 Task: For heading Use Lora with brown colour.  font size for heading18,  'Change the font style of data to'Lora and font size to 9,  Change the alignment of both headline & data to Align center.  In the sheet   Turbo Sales log   book
Action: Mouse moved to (354, 153)
Screenshot: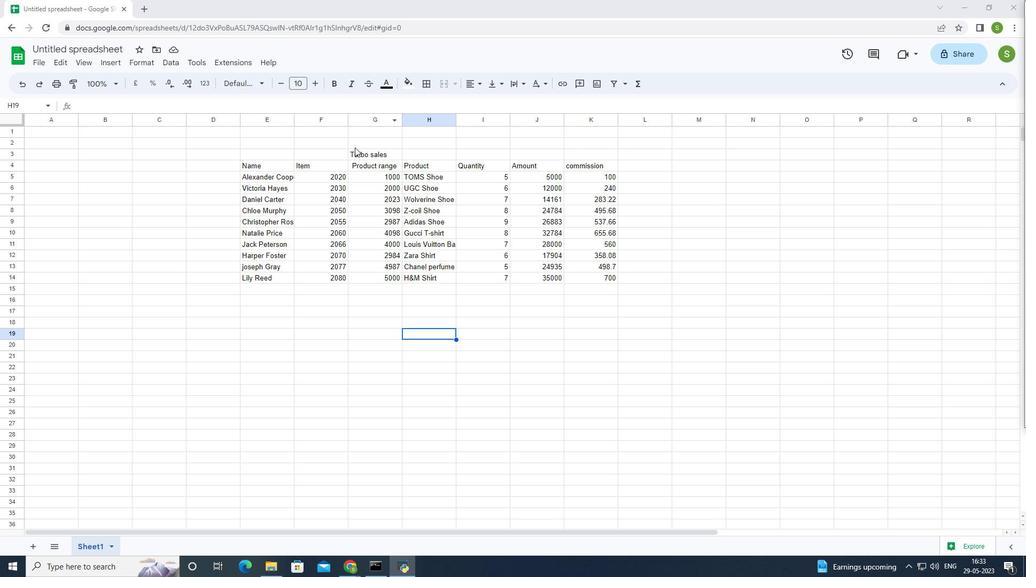 
Action: Mouse pressed left at (354, 153)
Screenshot: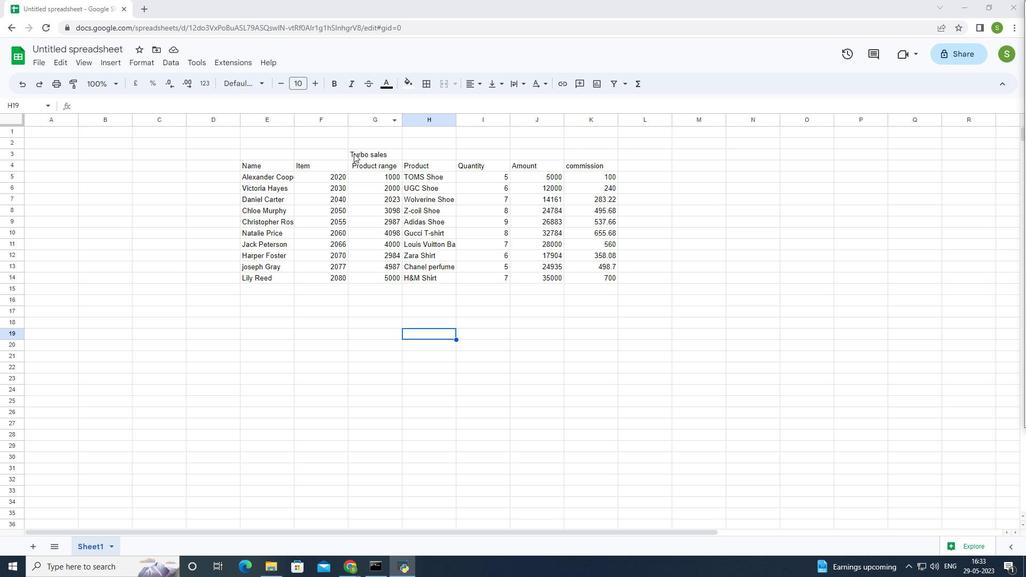 
Action: Mouse moved to (243, 86)
Screenshot: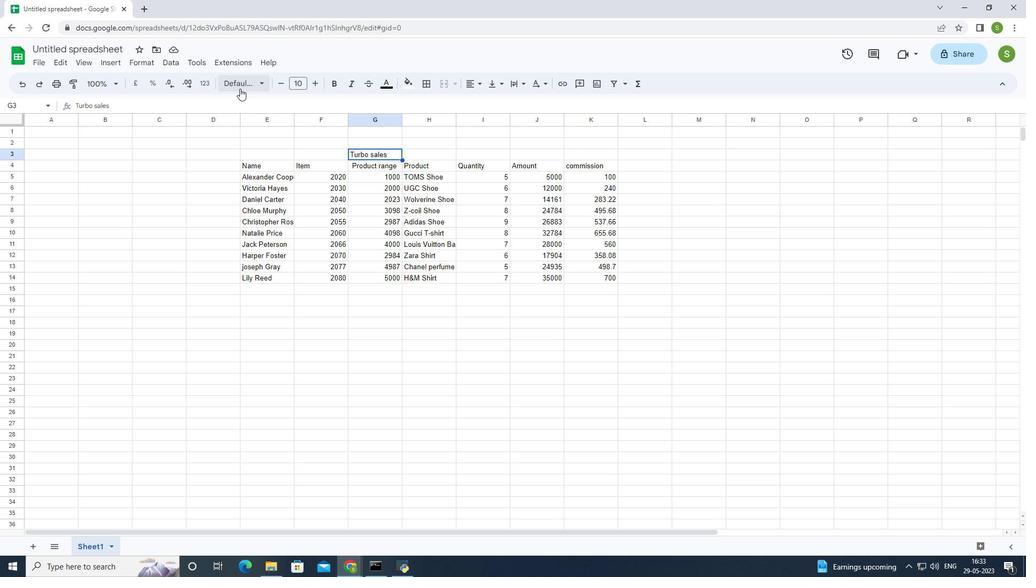 
Action: Mouse pressed left at (243, 86)
Screenshot: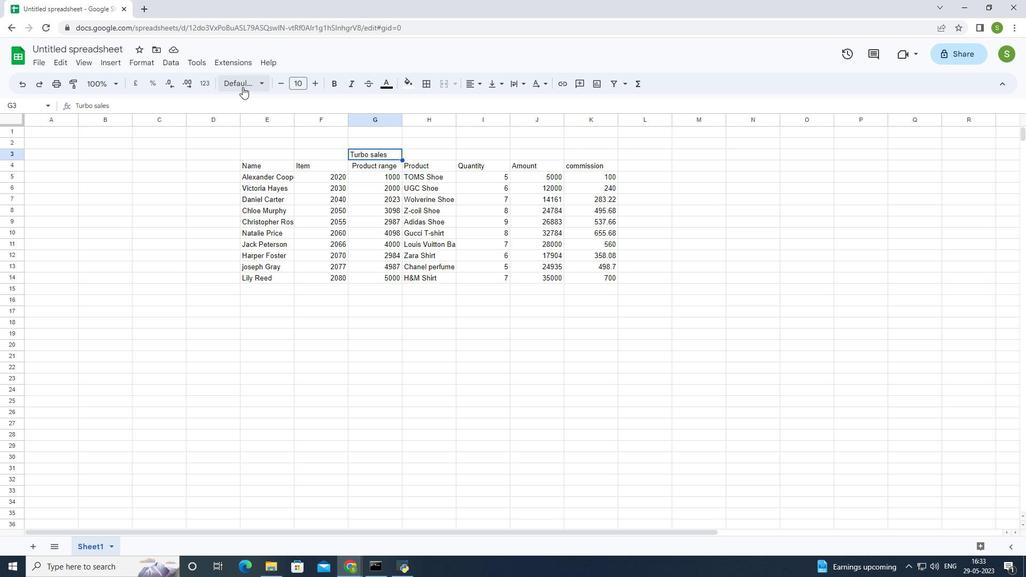 
Action: Mouse moved to (254, 99)
Screenshot: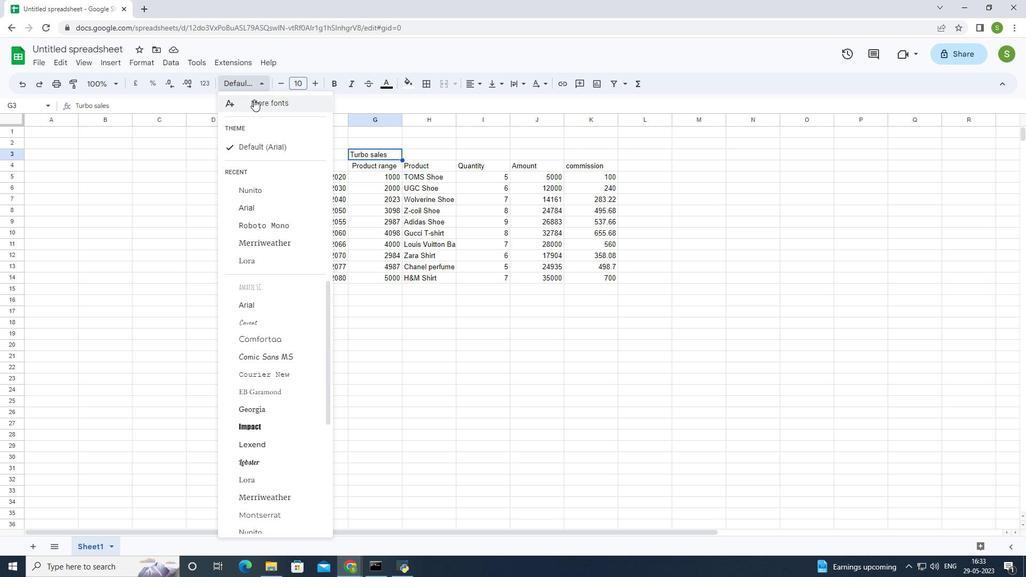 
Action: Mouse pressed left at (254, 99)
Screenshot: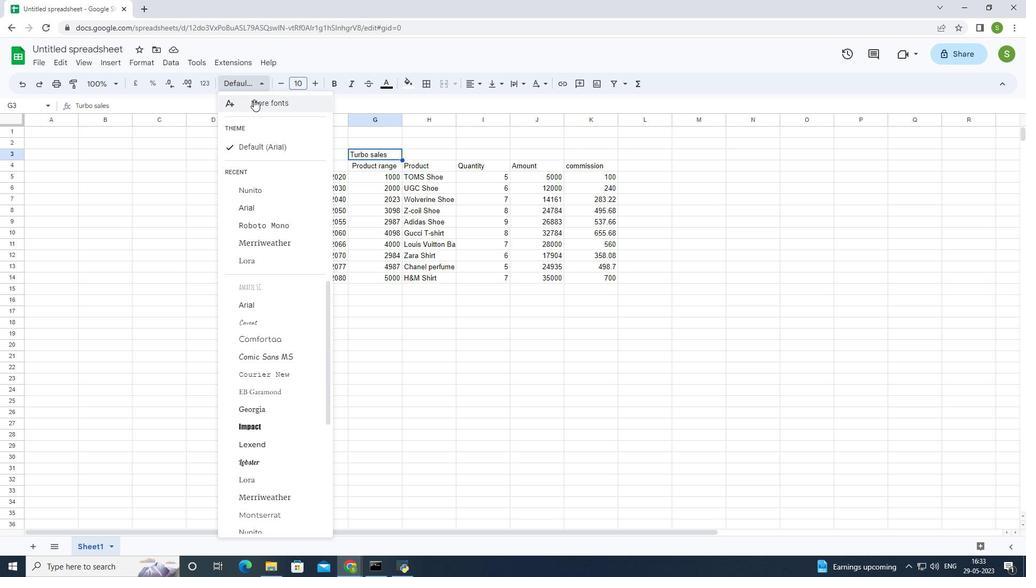 
Action: Mouse moved to (320, 168)
Screenshot: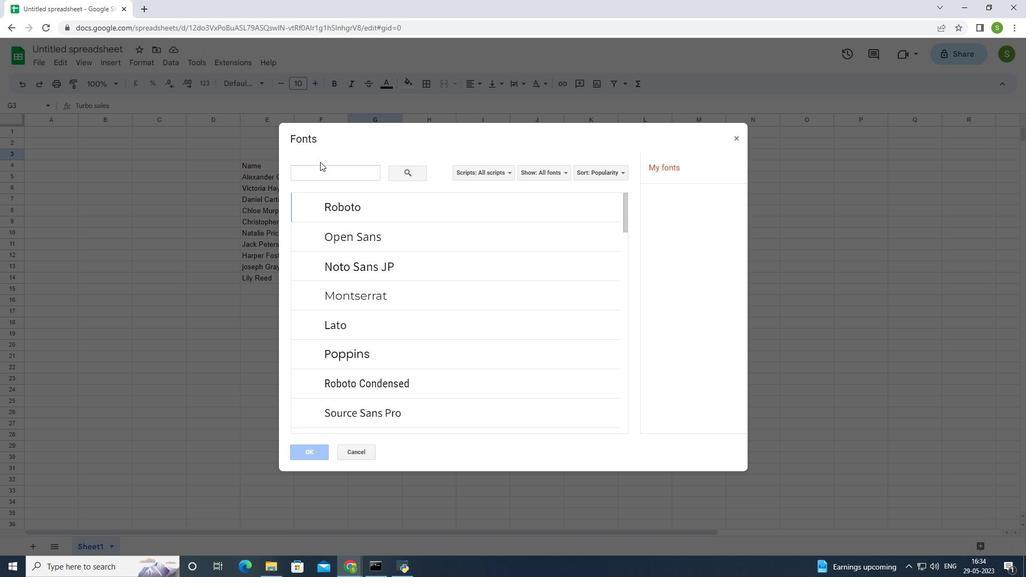 
Action: Mouse pressed left at (320, 168)
Screenshot: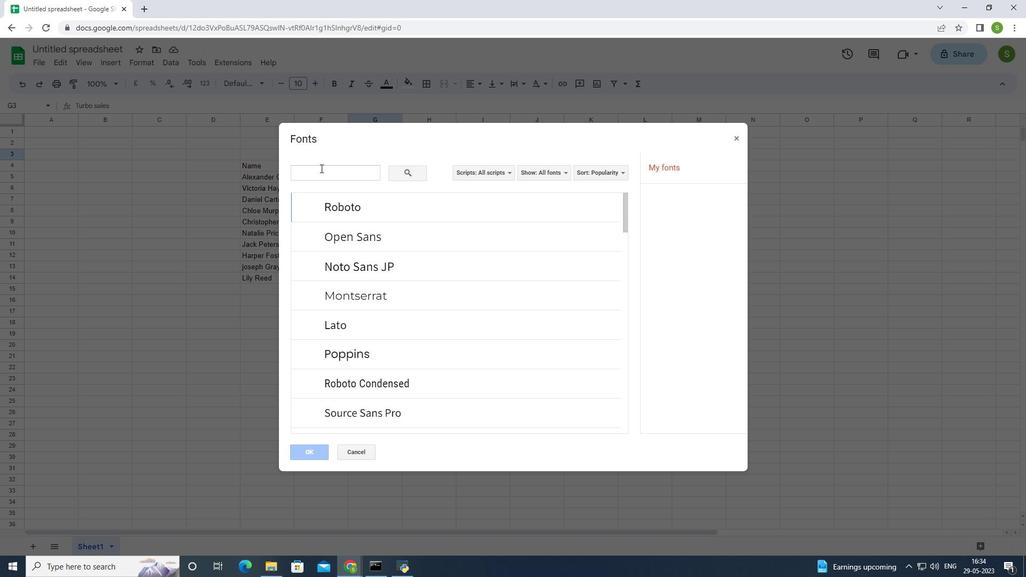 
Action: Mouse moved to (321, 167)
Screenshot: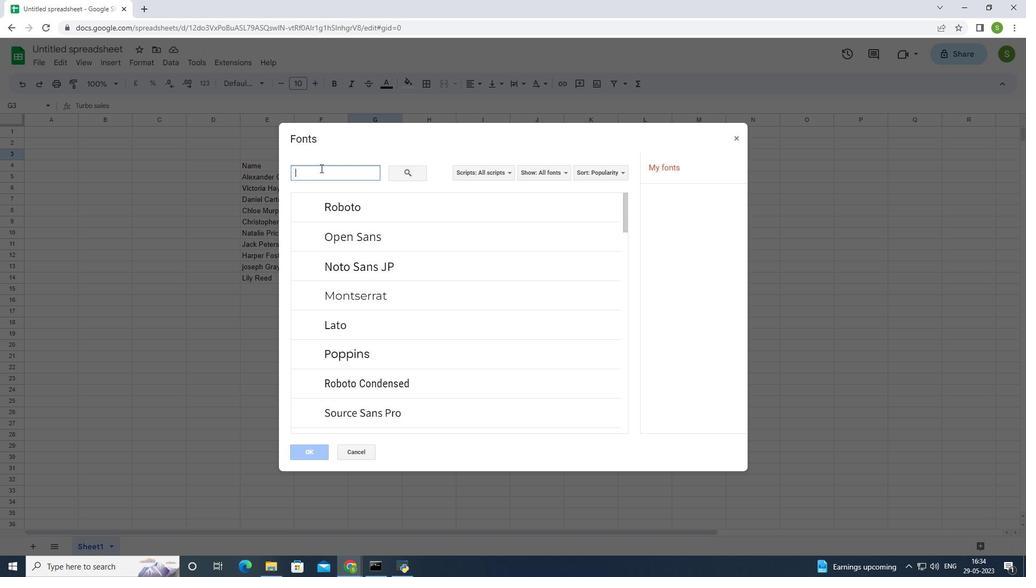 
Action: Key pressed <Key.shift><Key.shift><Key.shift><Key.shift><Key.shift><Key.shift>Lora
Screenshot: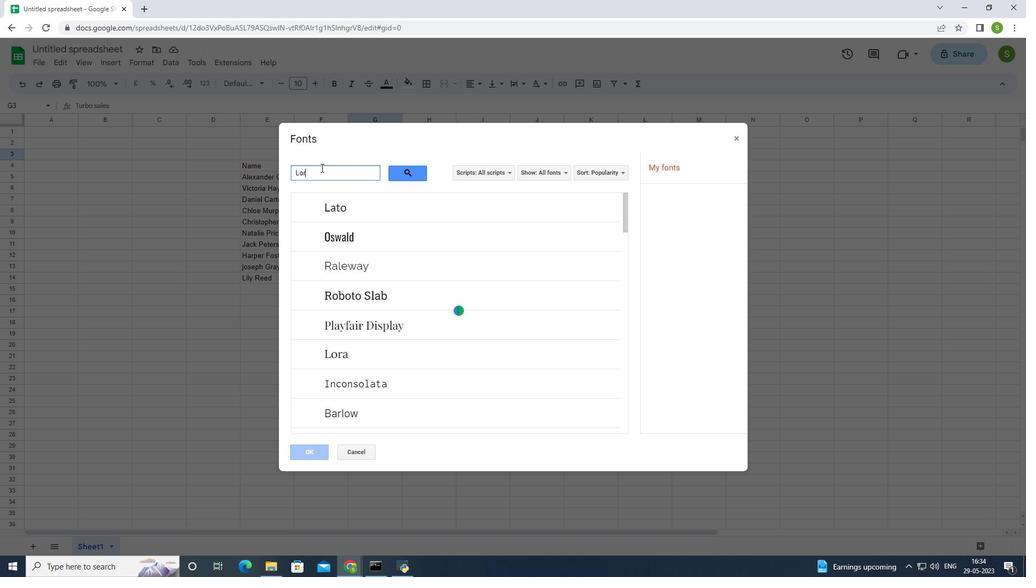 
Action: Mouse moved to (415, 201)
Screenshot: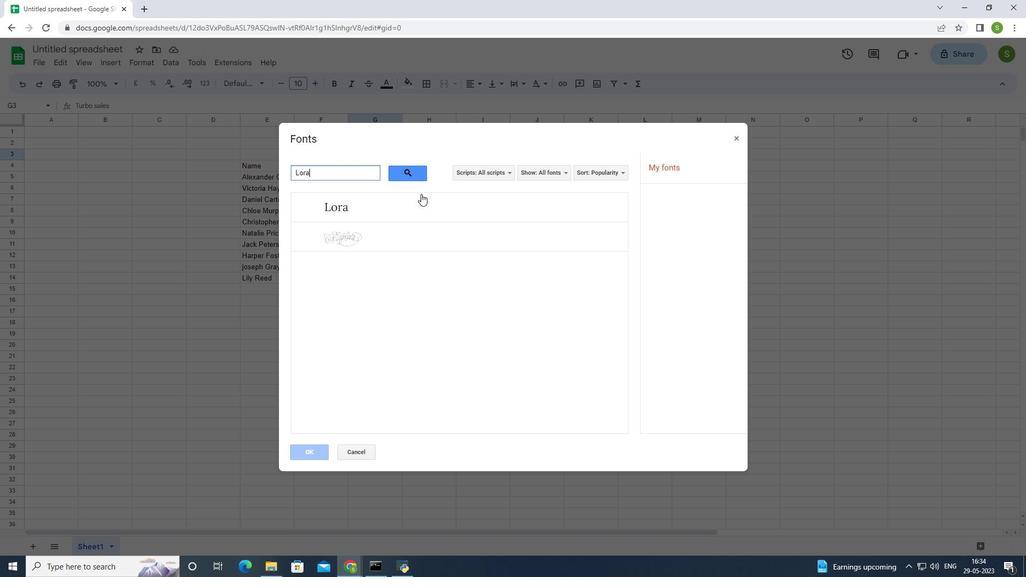 
Action: Mouse pressed left at (415, 201)
Screenshot: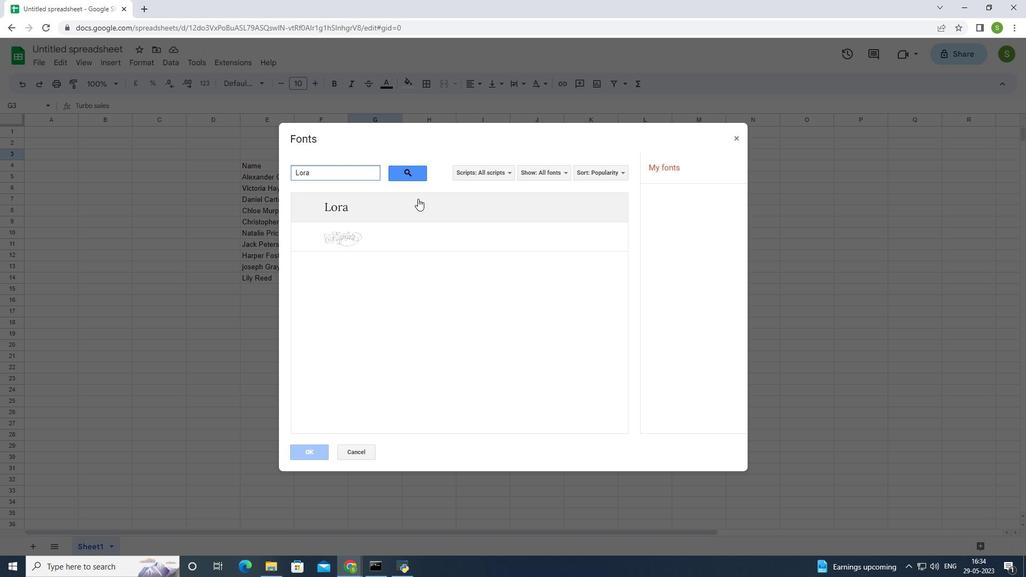 
Action: Mouse moved to (307, 459)
Screenshot: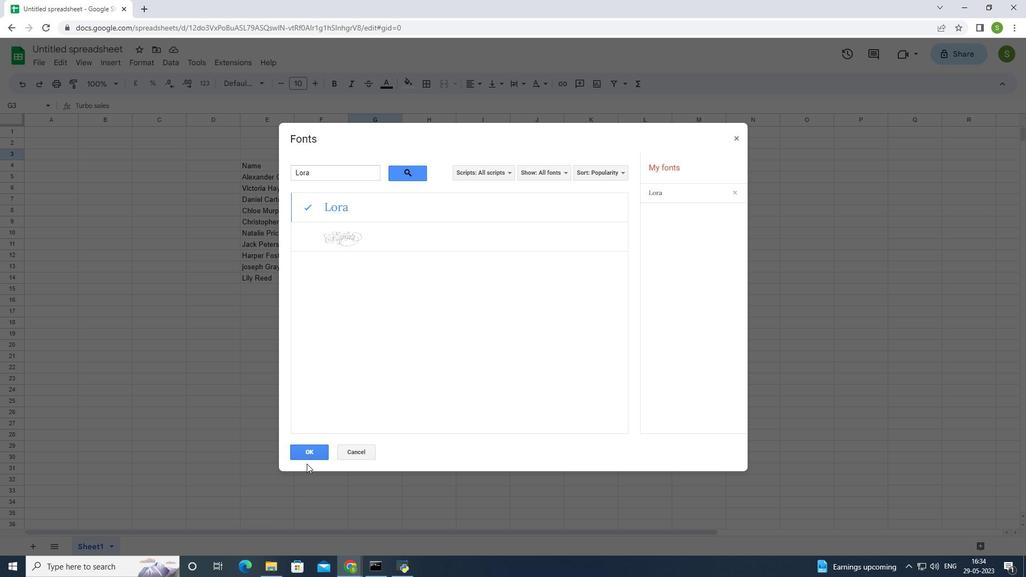 
Action: Mouse pressed left at (307, 459)
Screenshot: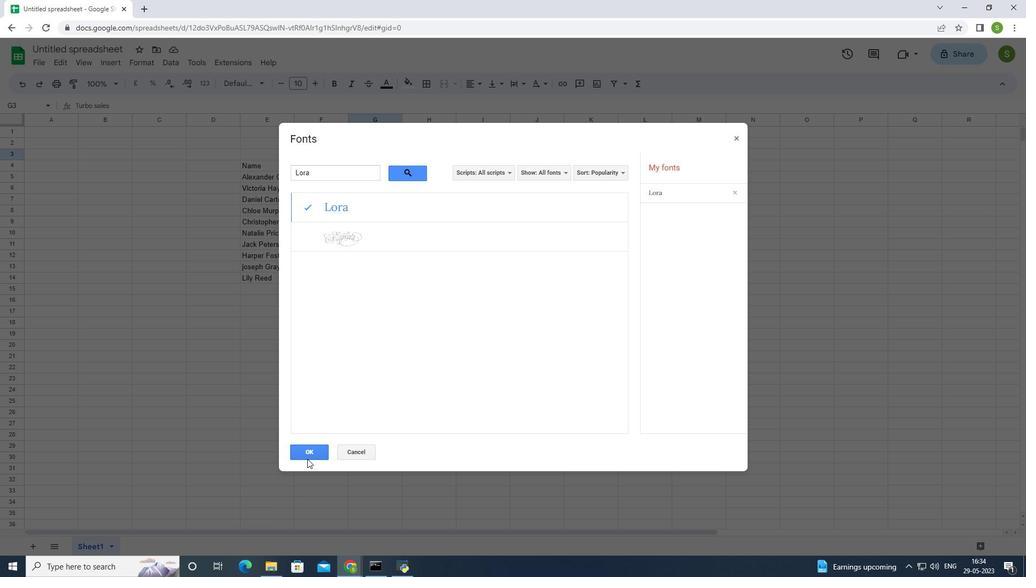 
Action: Mouse moved to (405, 81)
Screenshot: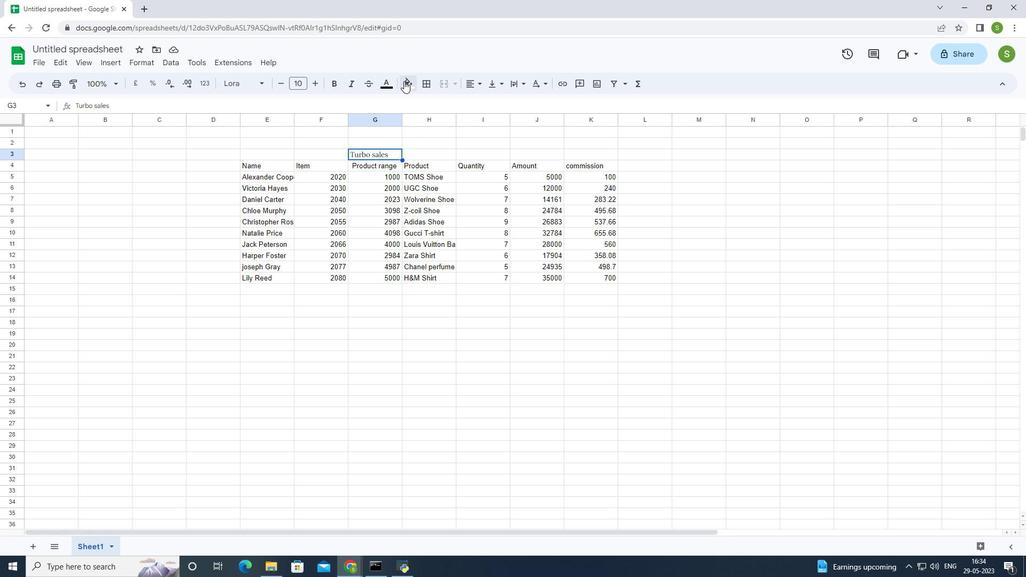 
Action: Mouse pressed left at (405, 81)
Screenshot: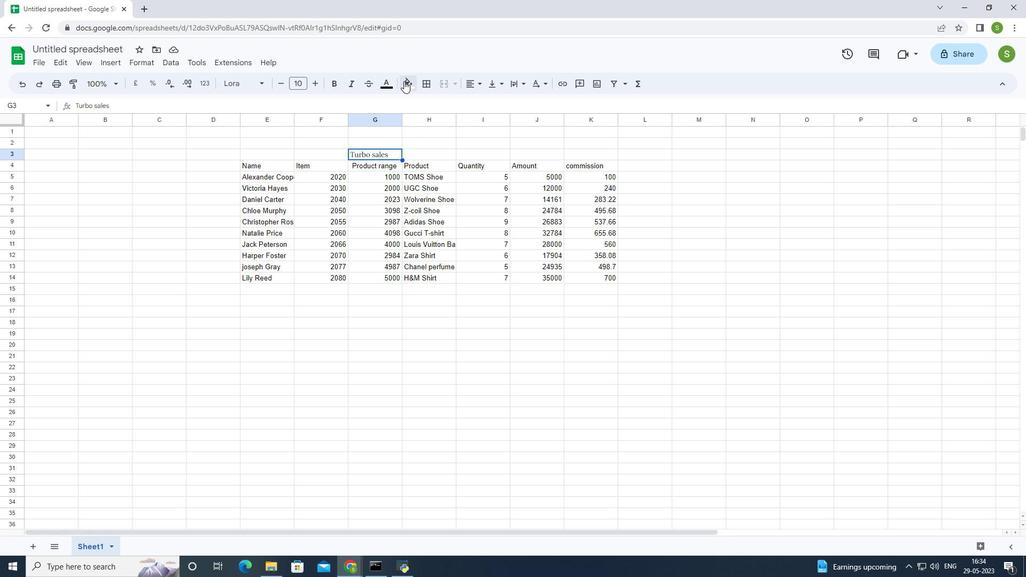
Action: Mouse moved to (420, 191)
Screenshot: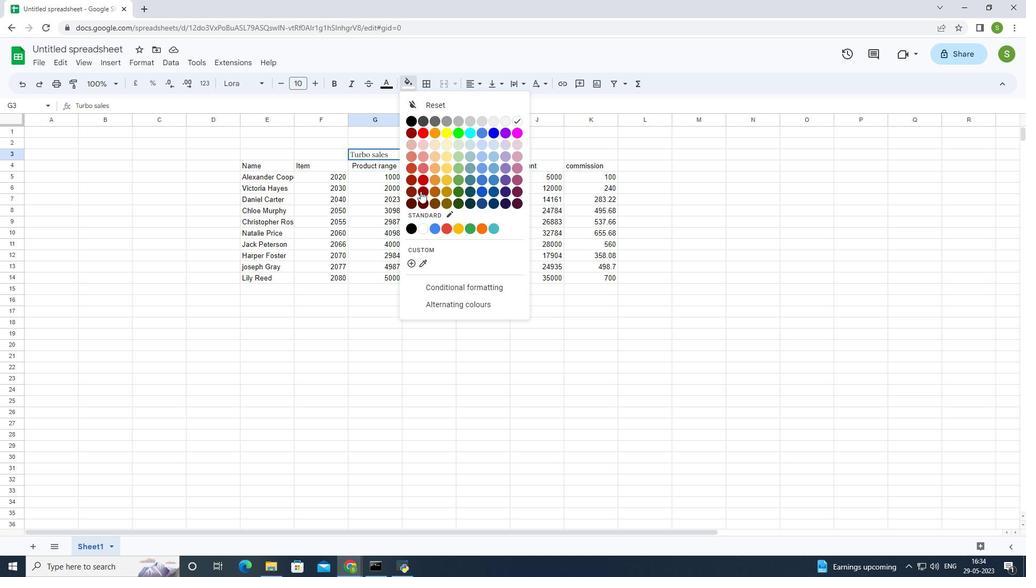 
Action: Mouse pressed left at (420, 191)
Screenshot: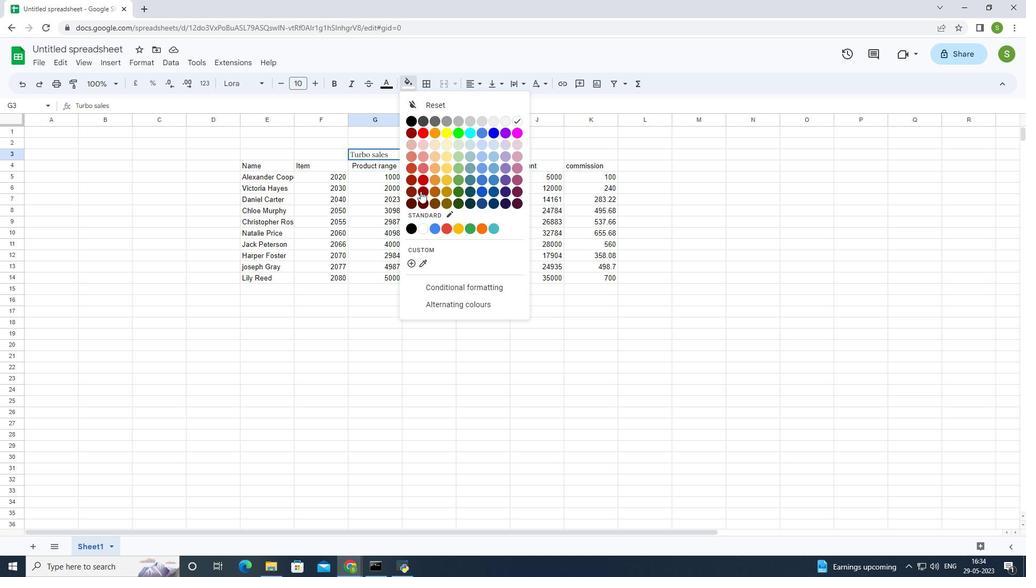 
Action: Mouse moved to (313, 83)
Screenshot: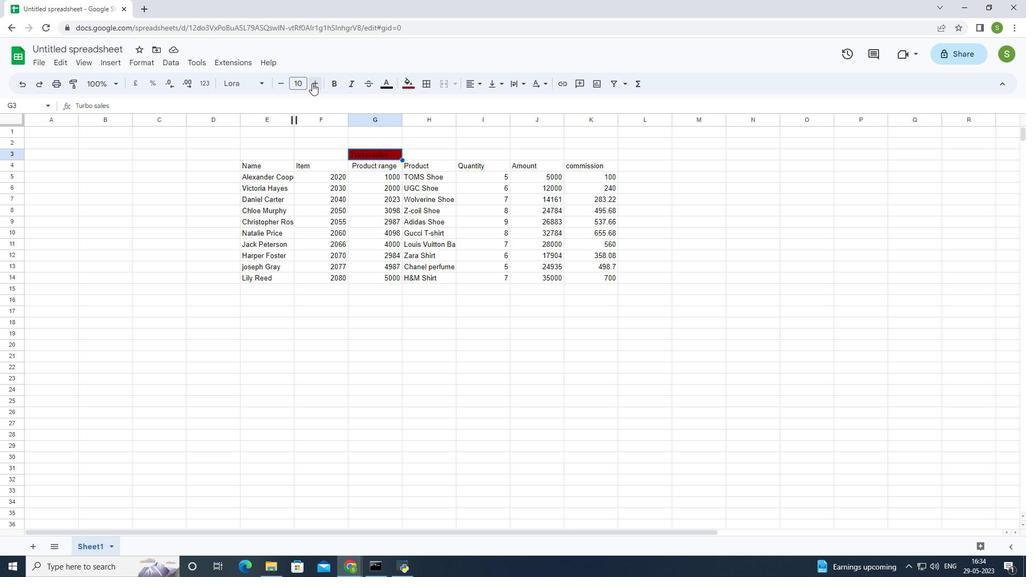 
Action: Mouse pressed left at (313, 83)
Screenshot: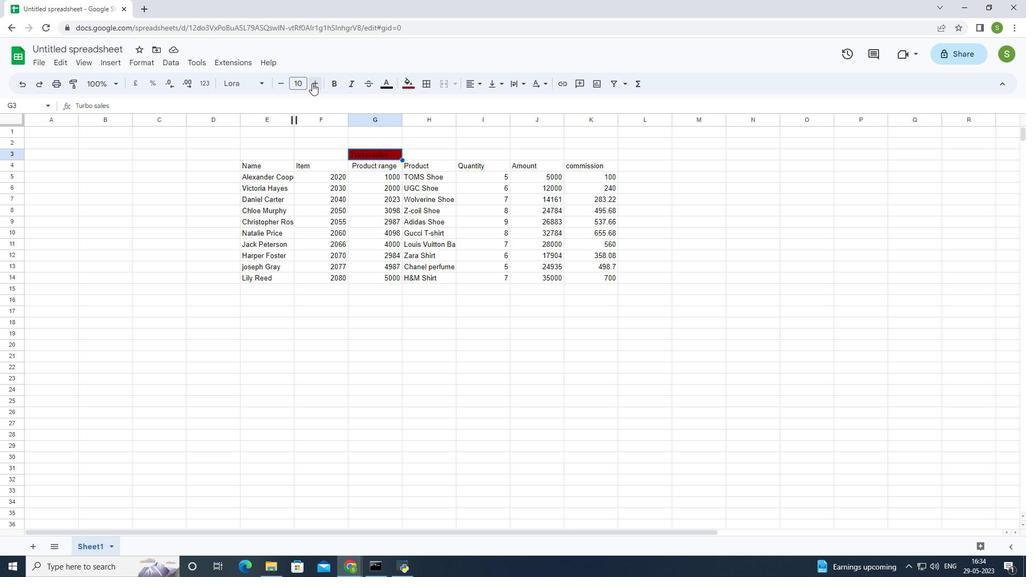 
Action: Mouse moved to (313, 83)
Screenshot: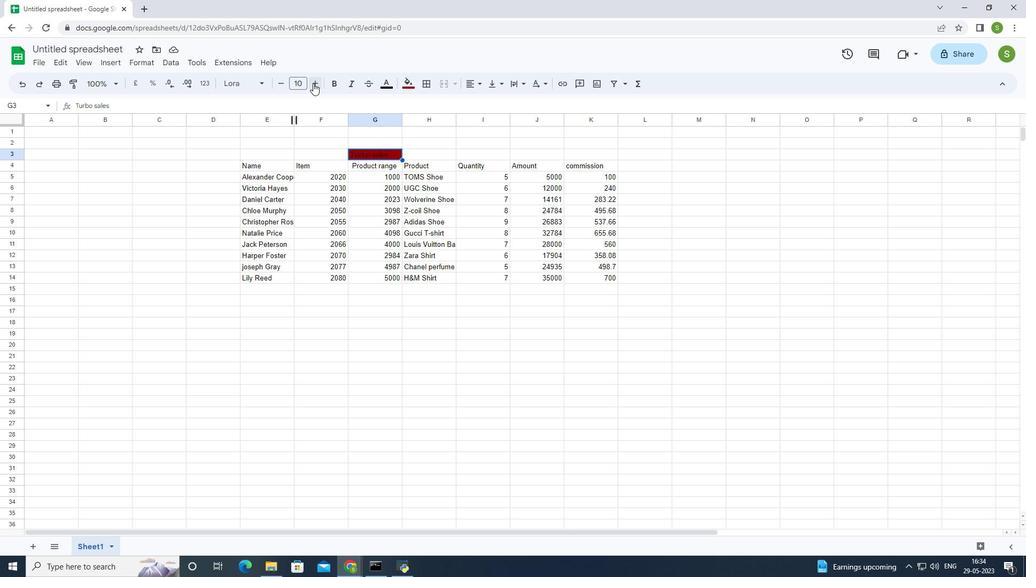 
Action: Mouse pressed left at (313, 83)
Screenshot: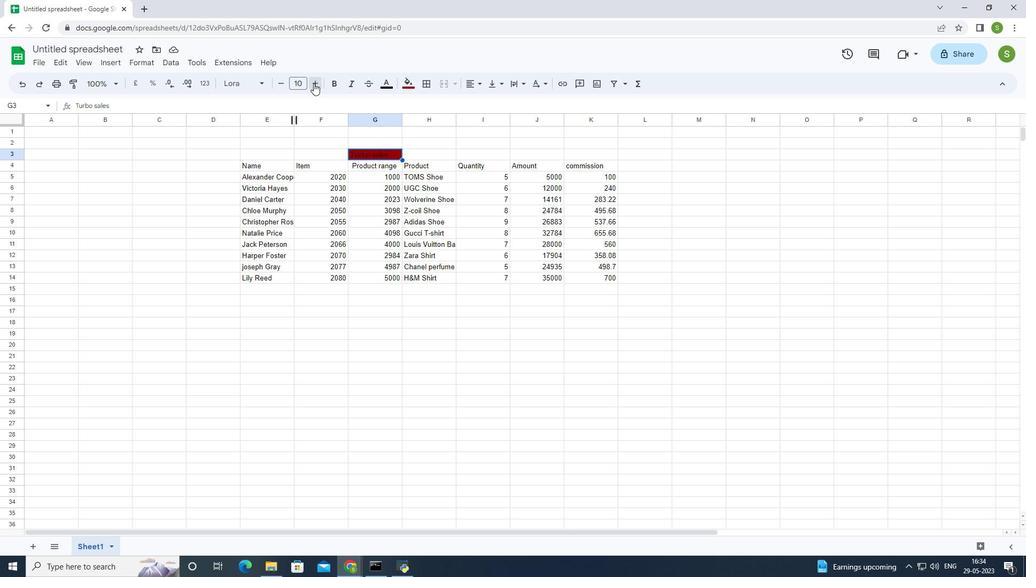 
Action: Mouse pressed left at (313, 83)
Screenshot: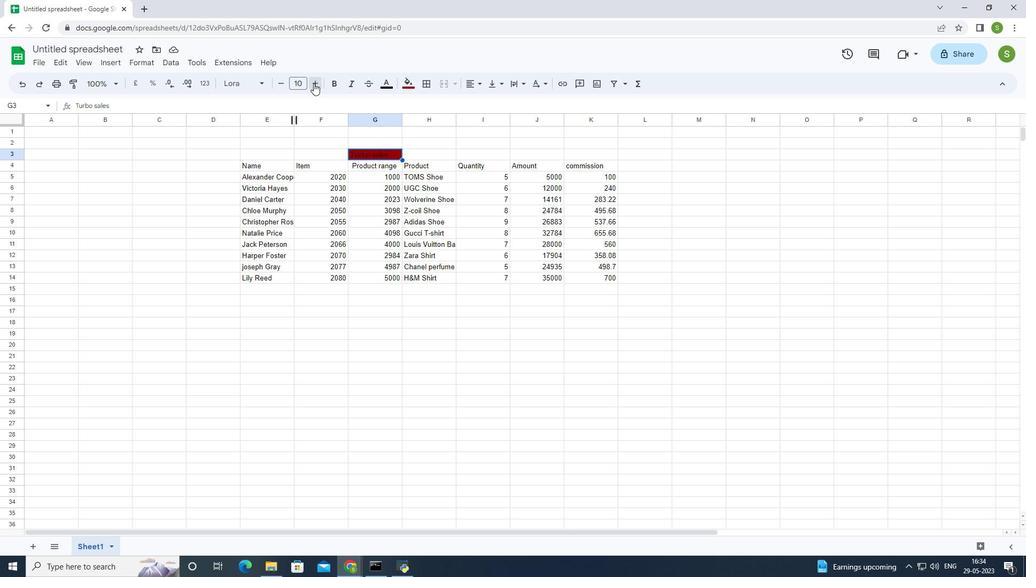 
Action: Mouse pressed left at (313, 83)
Screenshot: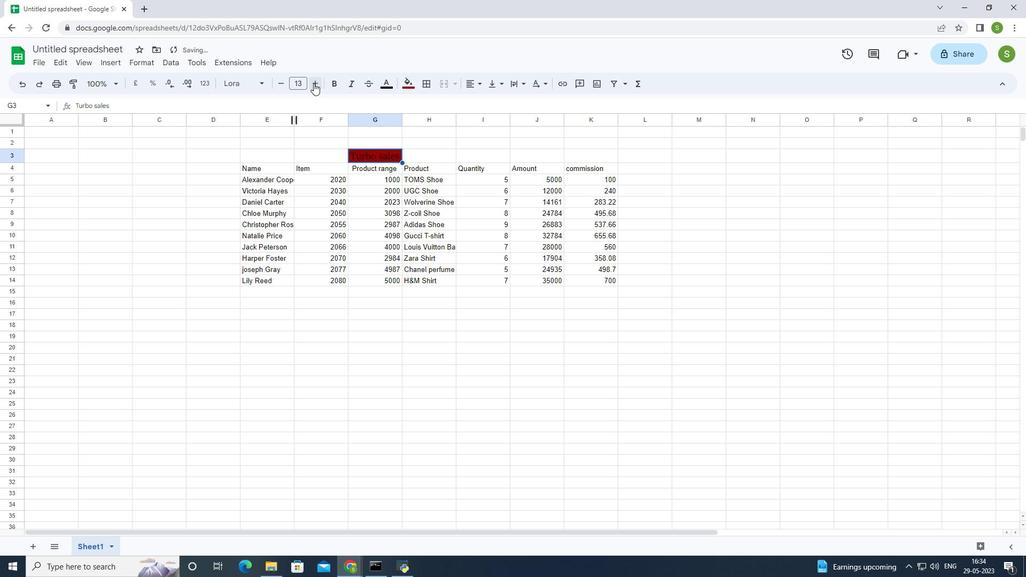 
Action: Mouse pressed left at (313, 83)
Screenshot: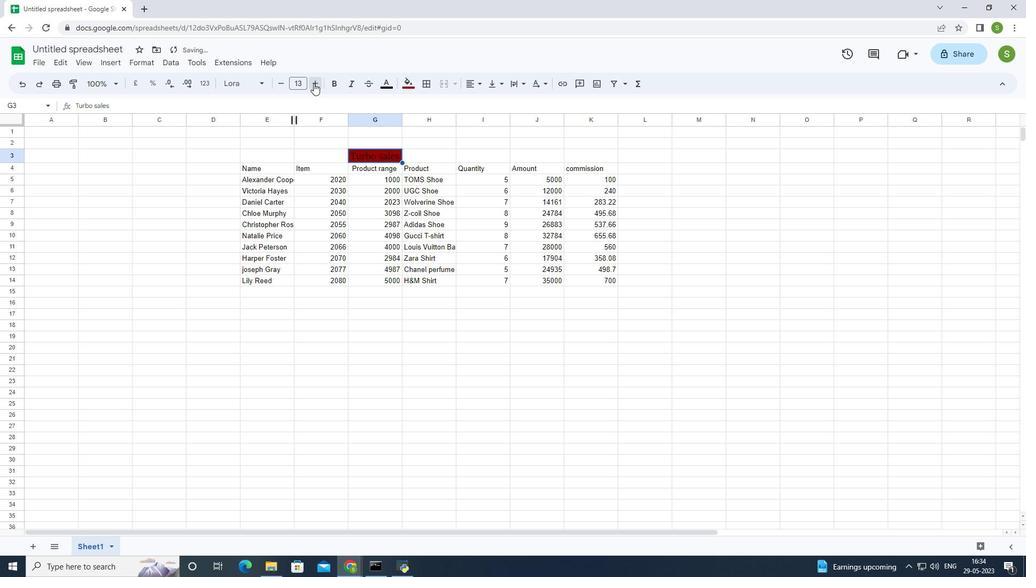 
Action: Mouse pressed left at (313, 83)
Screenshot: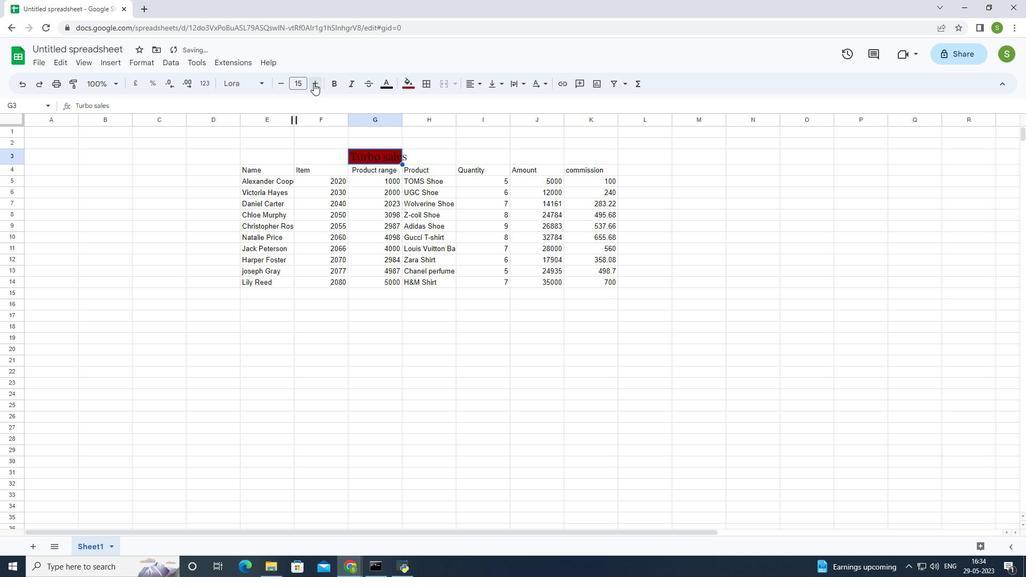
Action: Mouse pressed left at (313, 83)
Screenshot: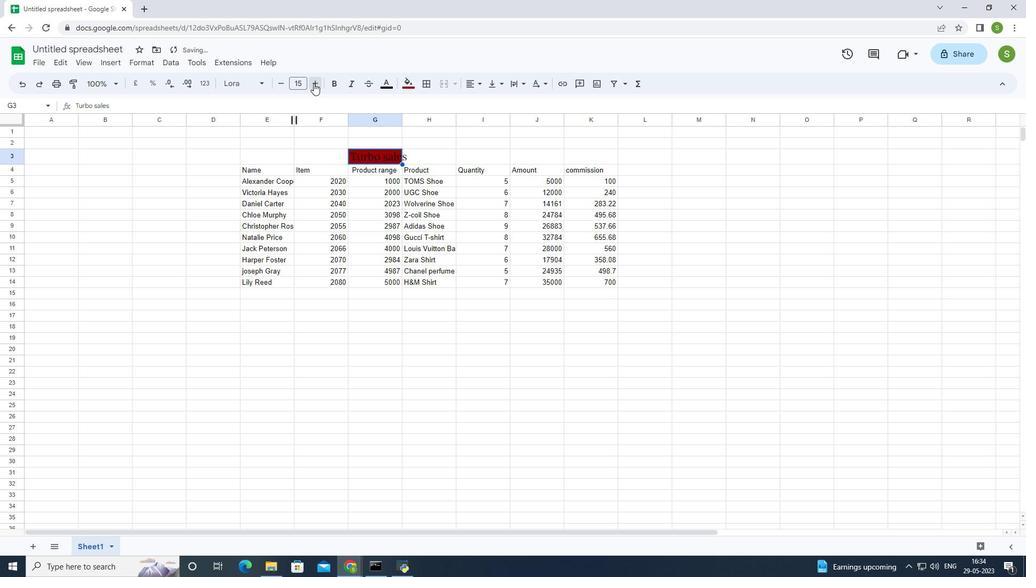 
Action: Mouse pressed left at (313, 83)
Screenshot: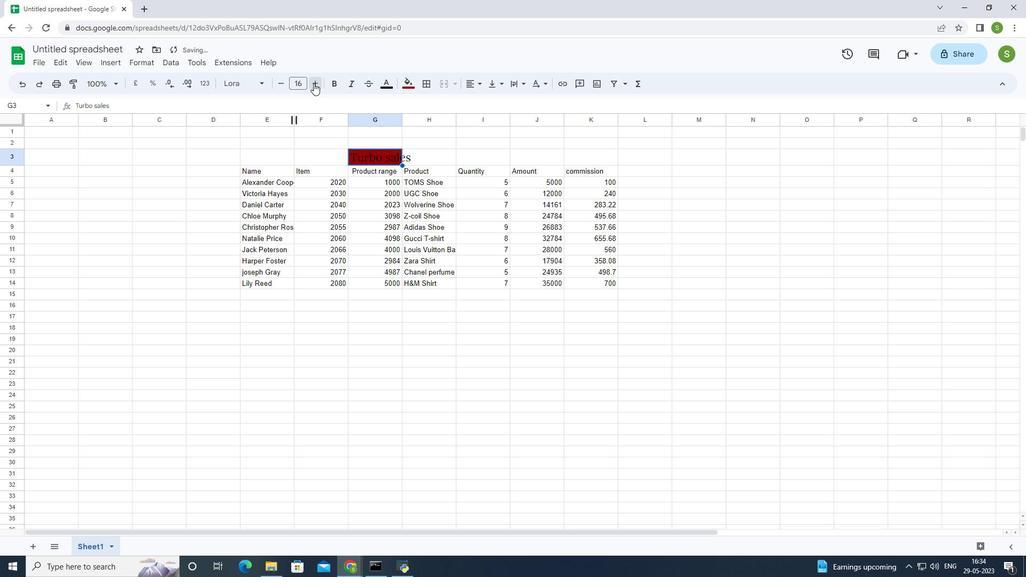
Action: Mouse pressed left at (313, 83)
Screenshot: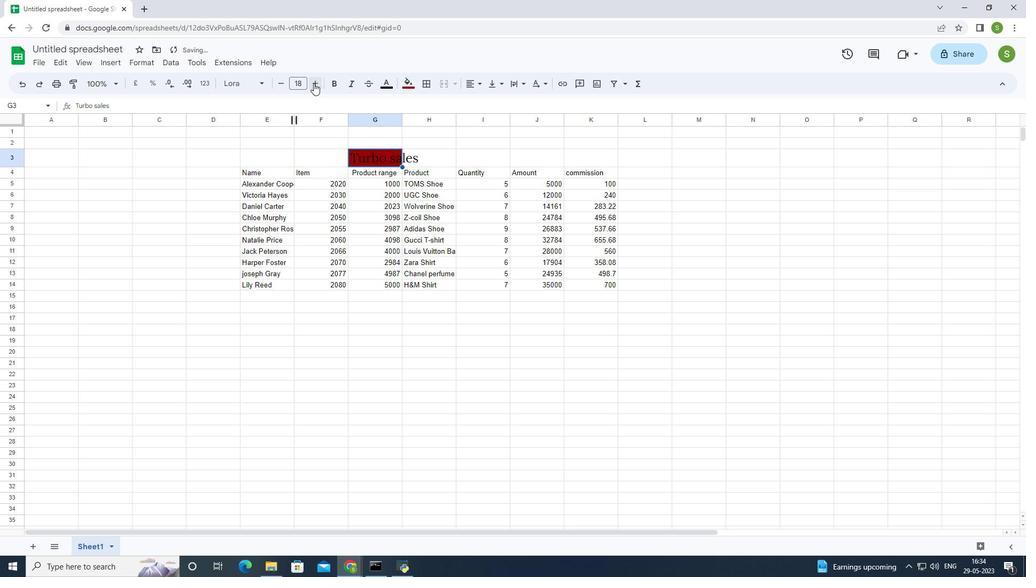 
Action: Mouse moved to (315, 83)
Screenshot: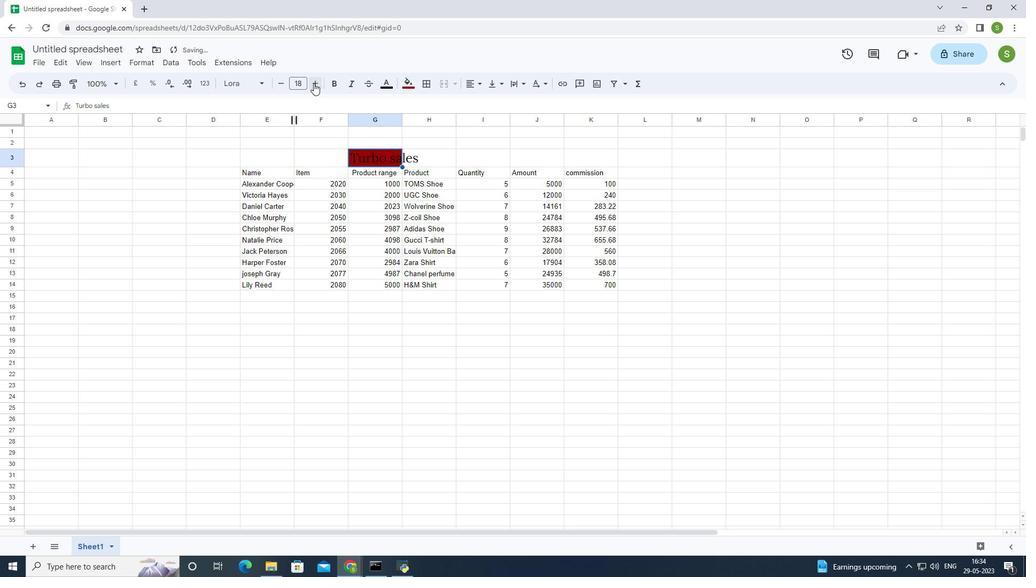 
Action: Mouse pressed left at (315, 83)
Screenshot: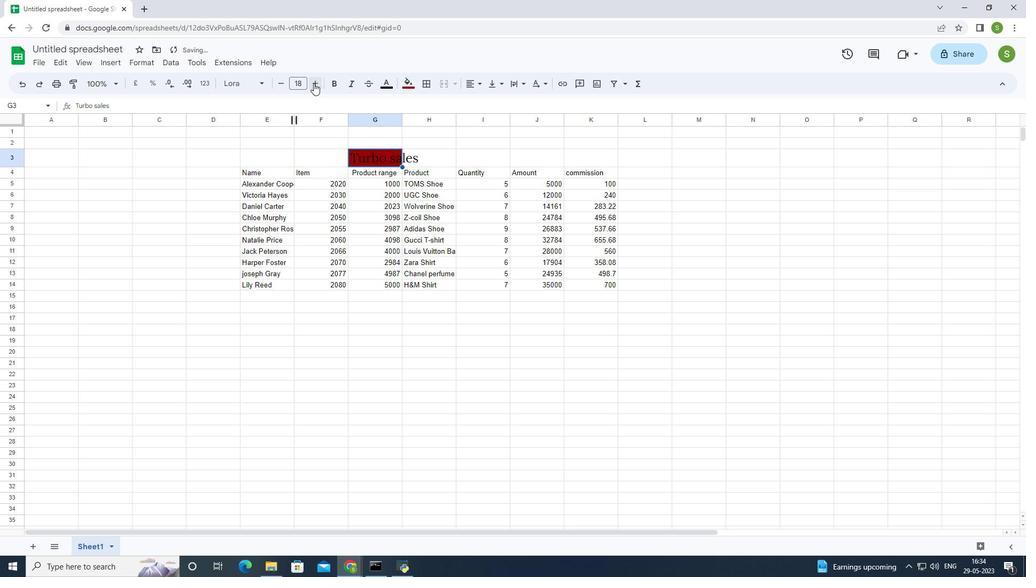 
Action: Mouse pressed left at (315, 83)
Screenshot: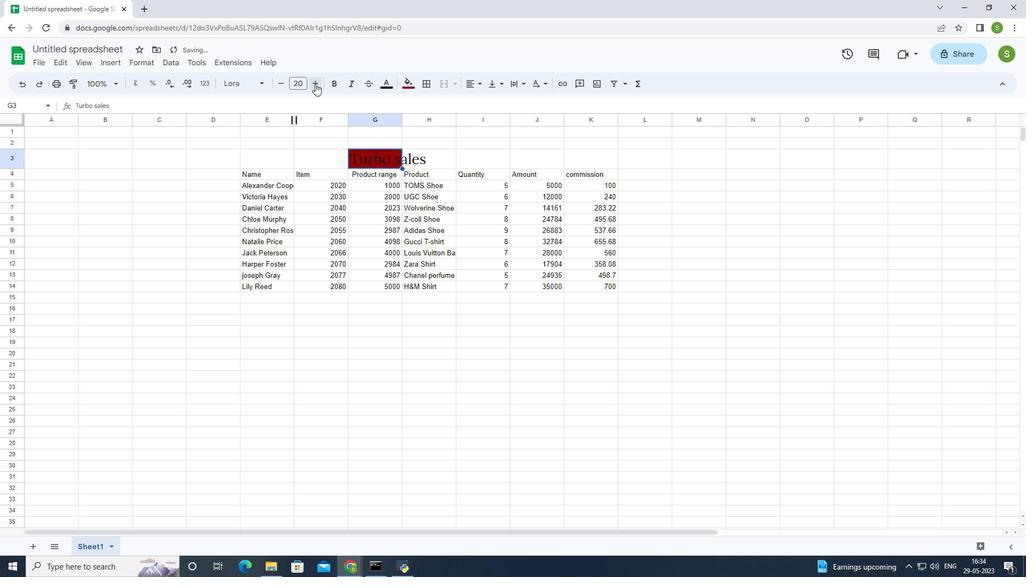 
Action: Mouse moved to (274, 86)
Screenshot: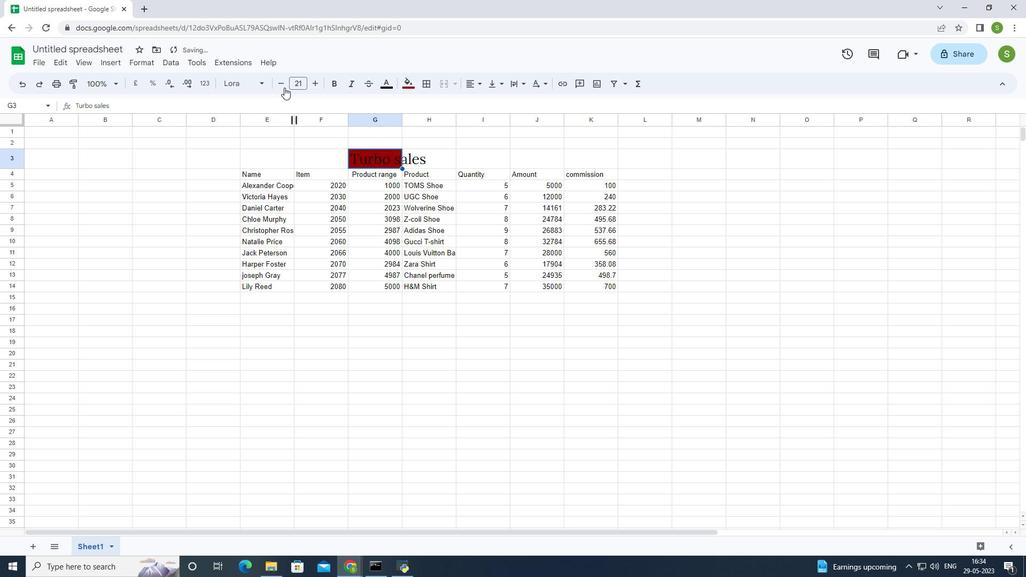 
Action: Mouse pressed left at (274, 86)
Screenshot: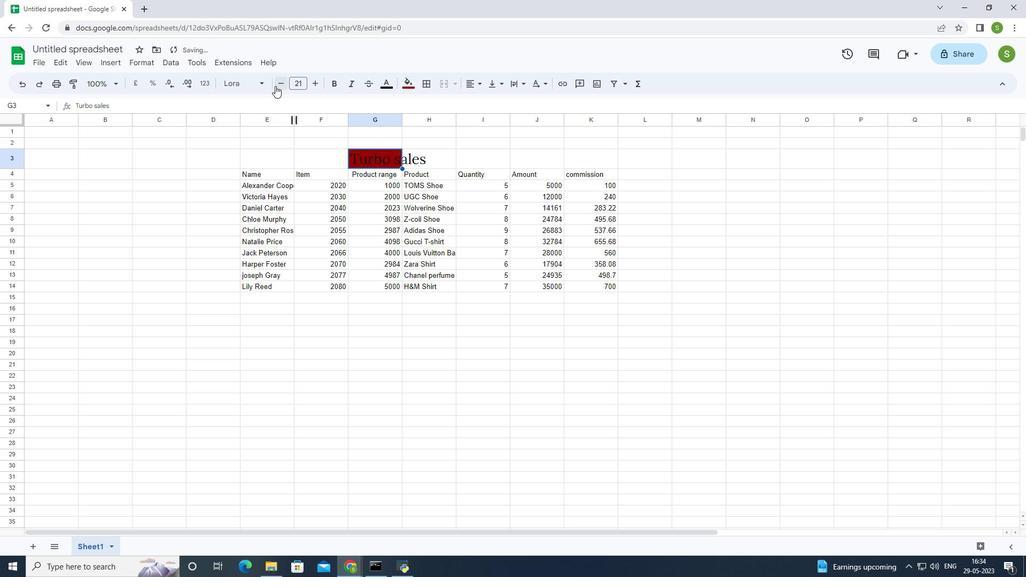 
Action: Mouse pressed left at (274, 86)
Screenshot: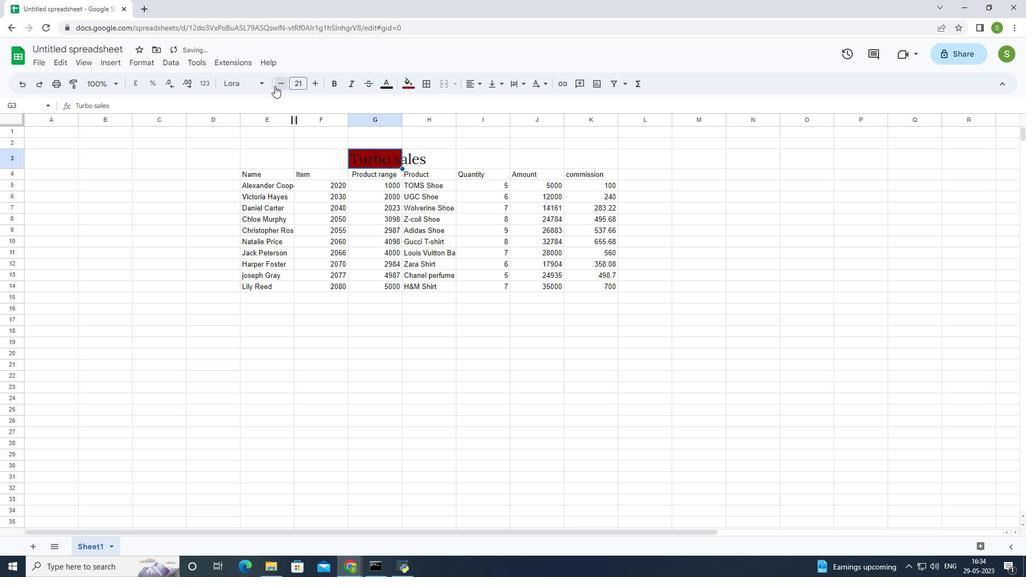 
Action: Mouse moved to (281, 89)
Screenshot: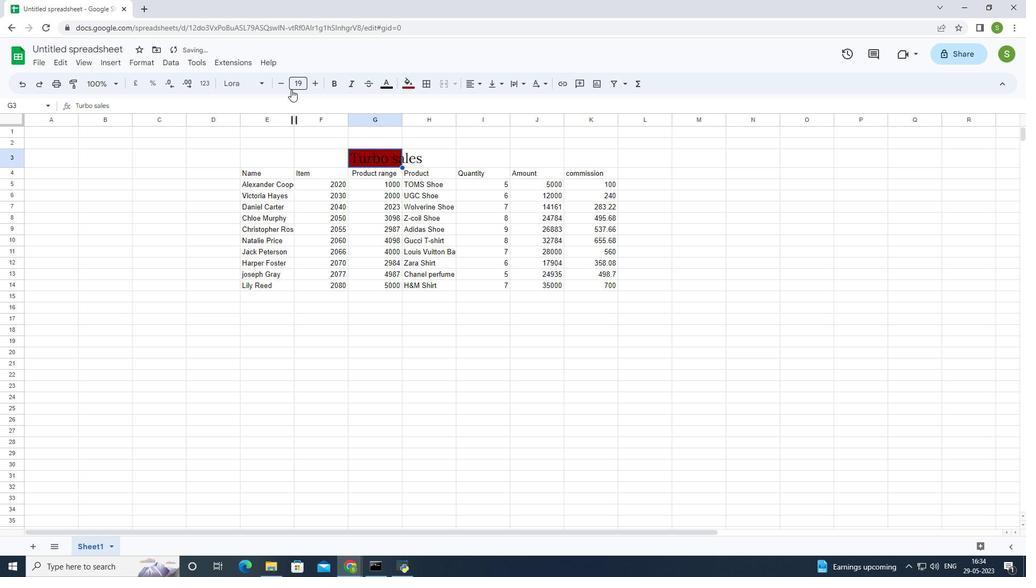 
Action: Mouse pressed left at (281, 89)
Screenshot: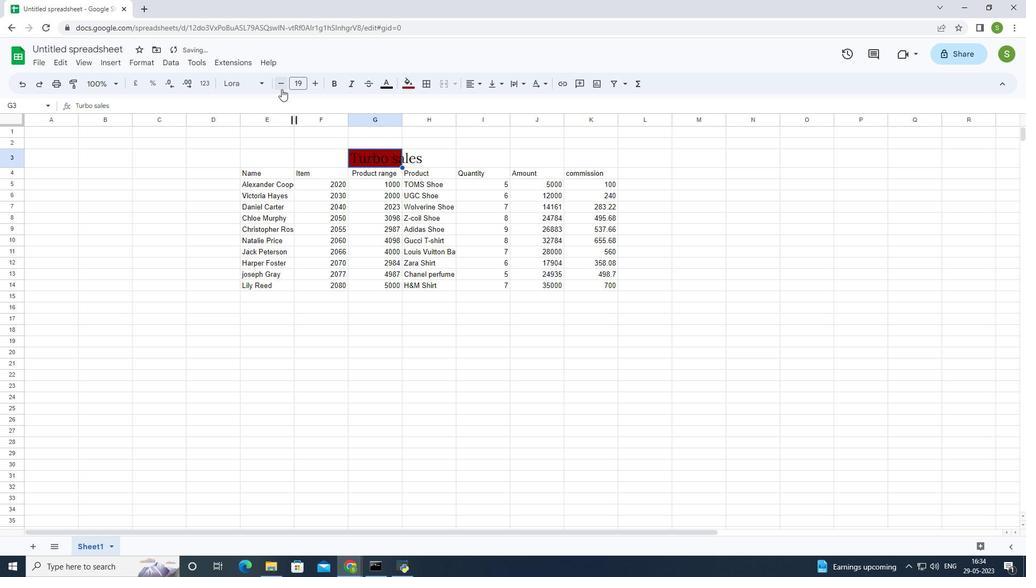 
Action: Mouse moved to (366, 158)
Screenshot: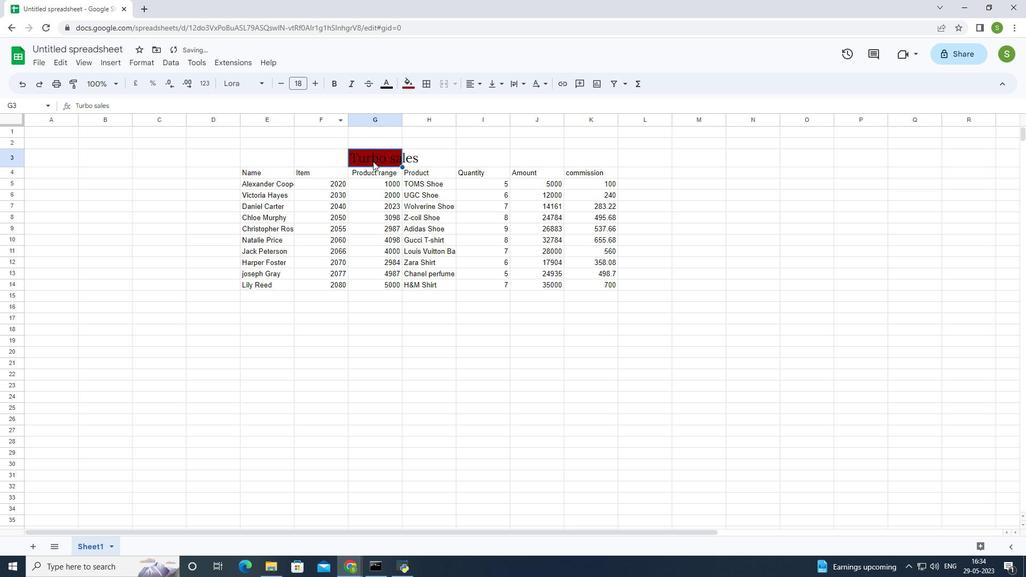 
Action: Mouse pressed left at (366, 158)
Screenshot: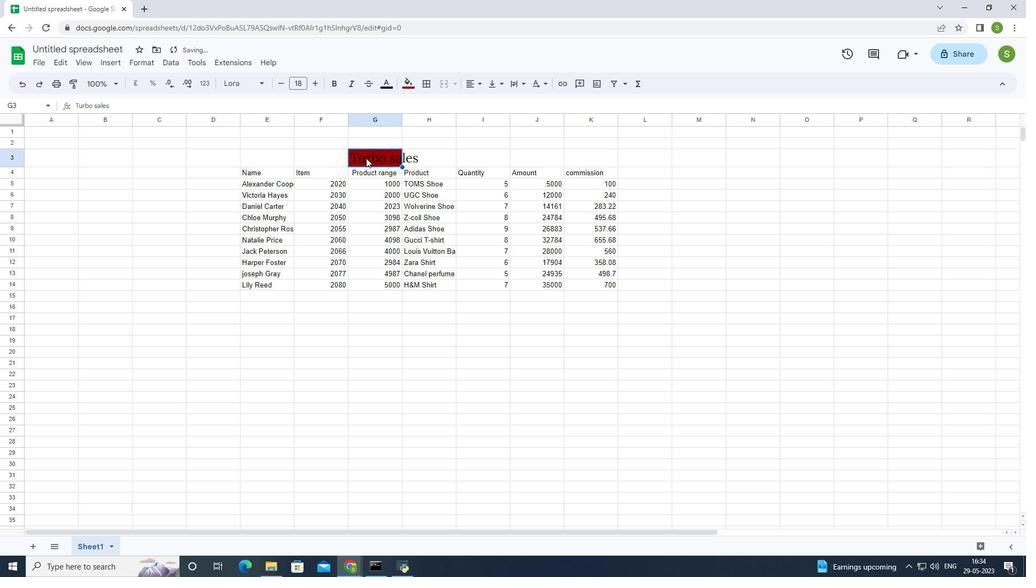 
Action: Mouse moved to (403, 80)
Screenshot: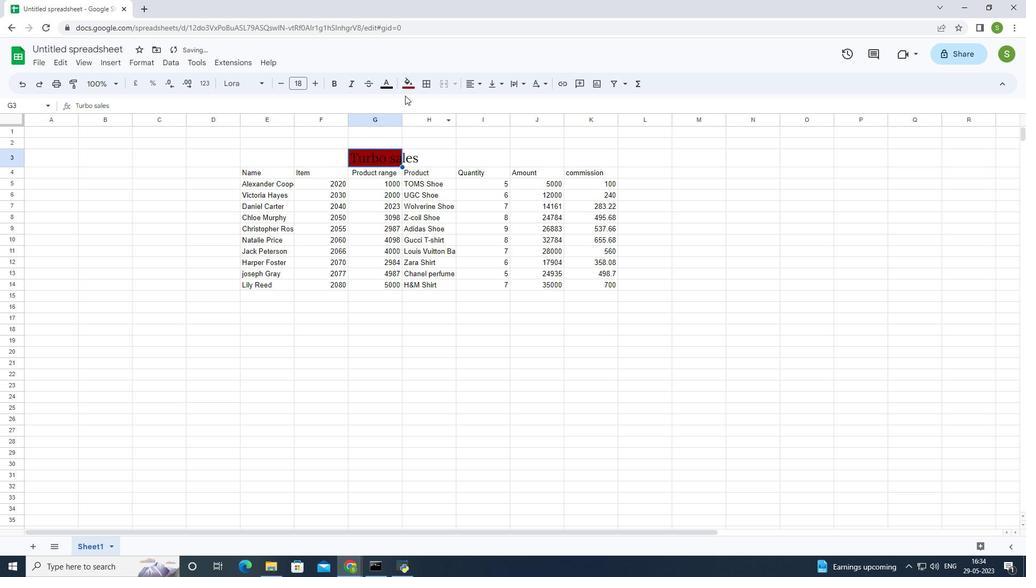
Action: Mouse pressed left at (403, 80)
Screenshot: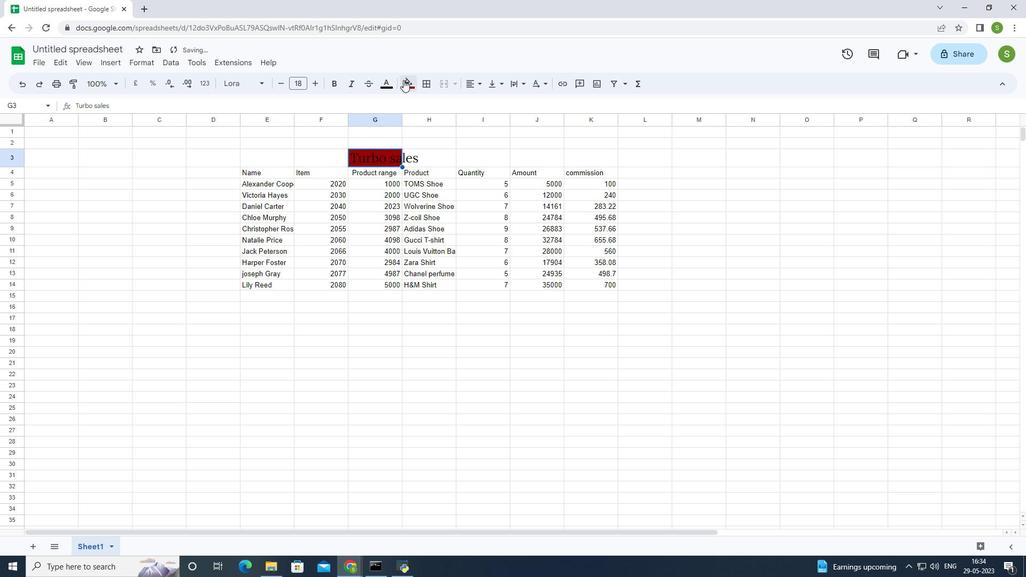 
Action: Mouse moved to (490, 119)
Screenshot: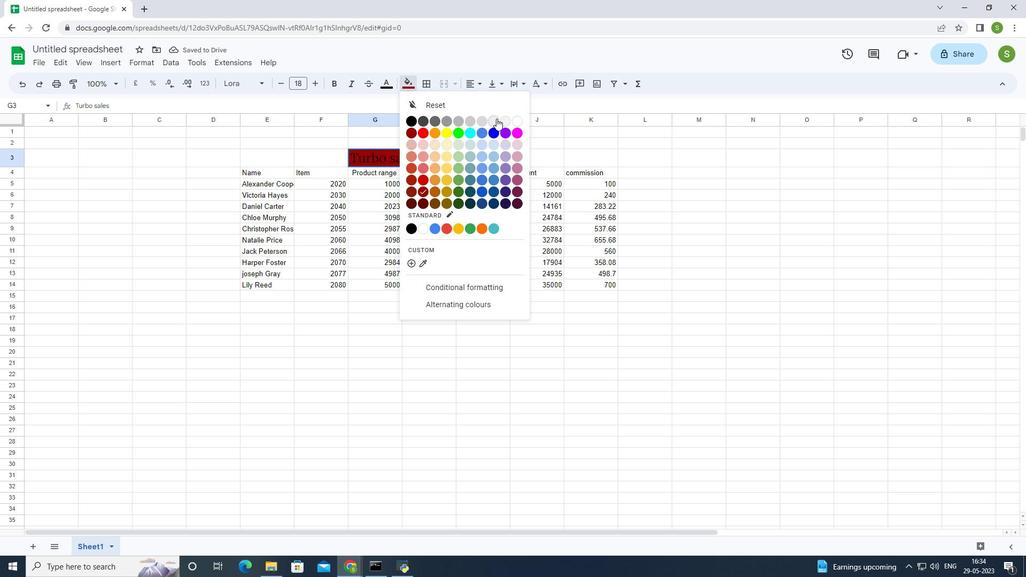 
Action: Mouse pressed left at (490, 119)
Screenshot: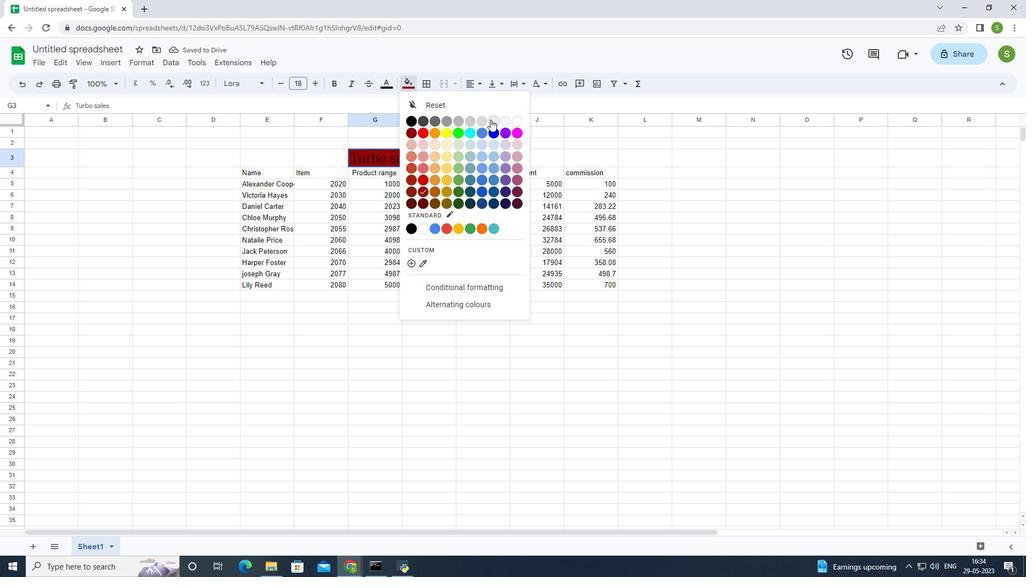 
Action: Mouse moved to (353, 150)
Screenshot: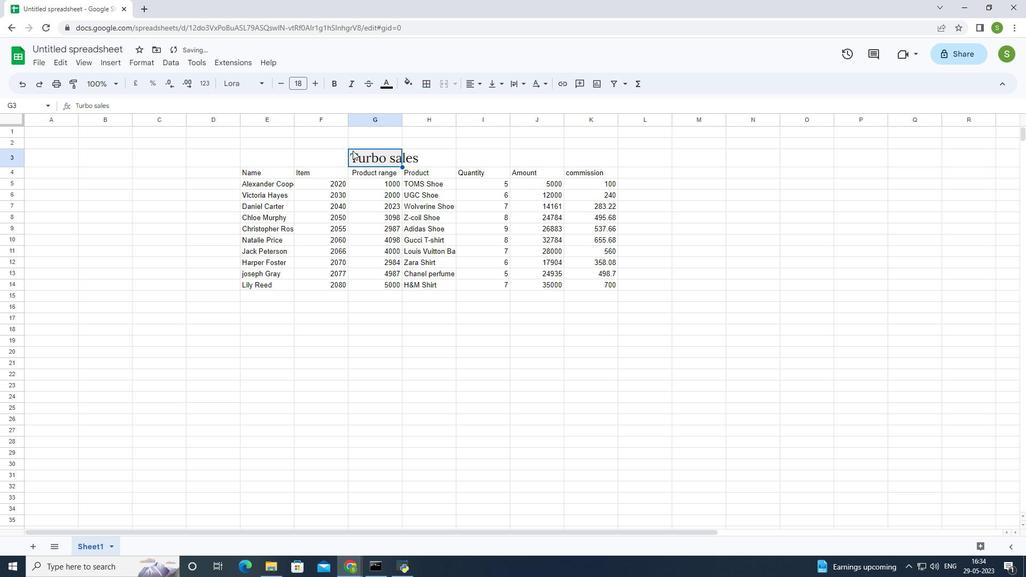 
Action: Mouse pressed left at (353, 150)
Screenshot: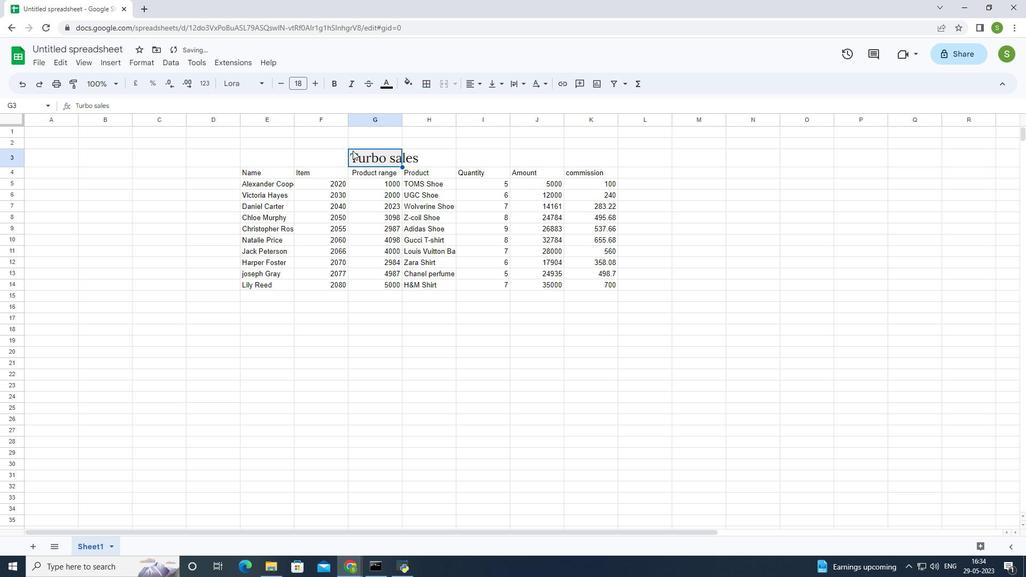 
Action: Mouse moved to (350, 151)
Screenshot: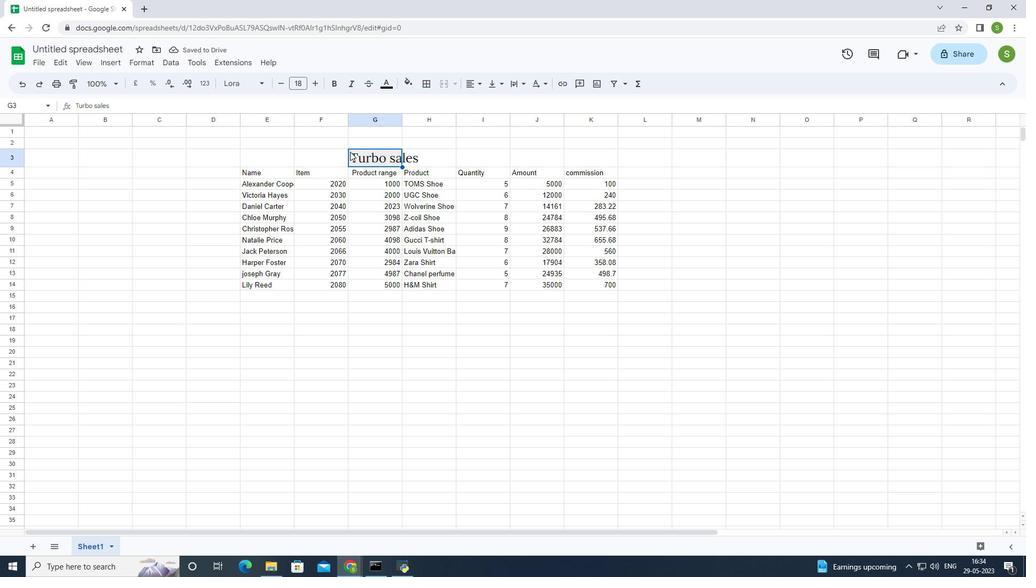 
Action: Mouse pressed left at (350, 151)
Screenshot: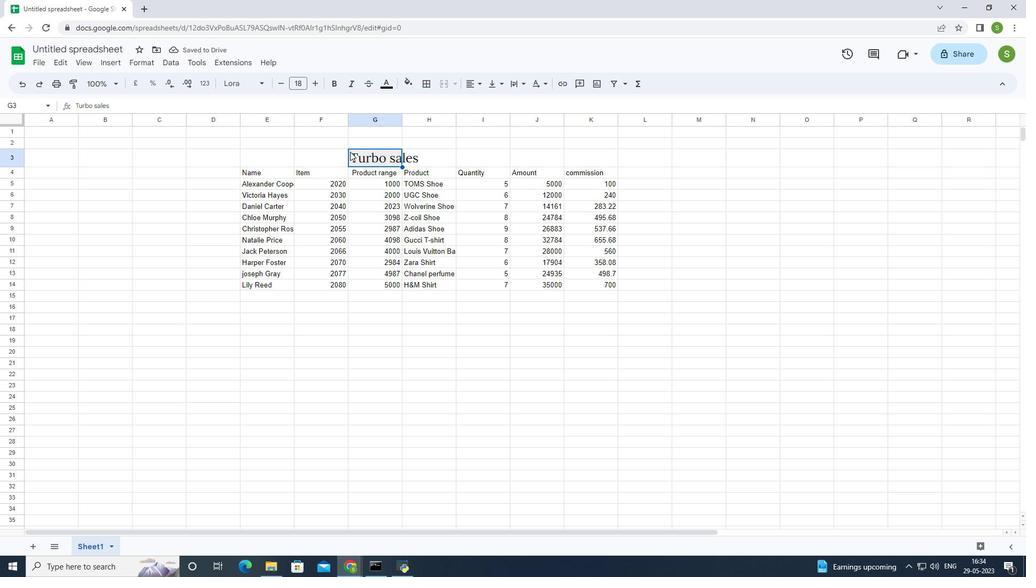 
Action: Mouse moved to (387, 81)
Screenshot: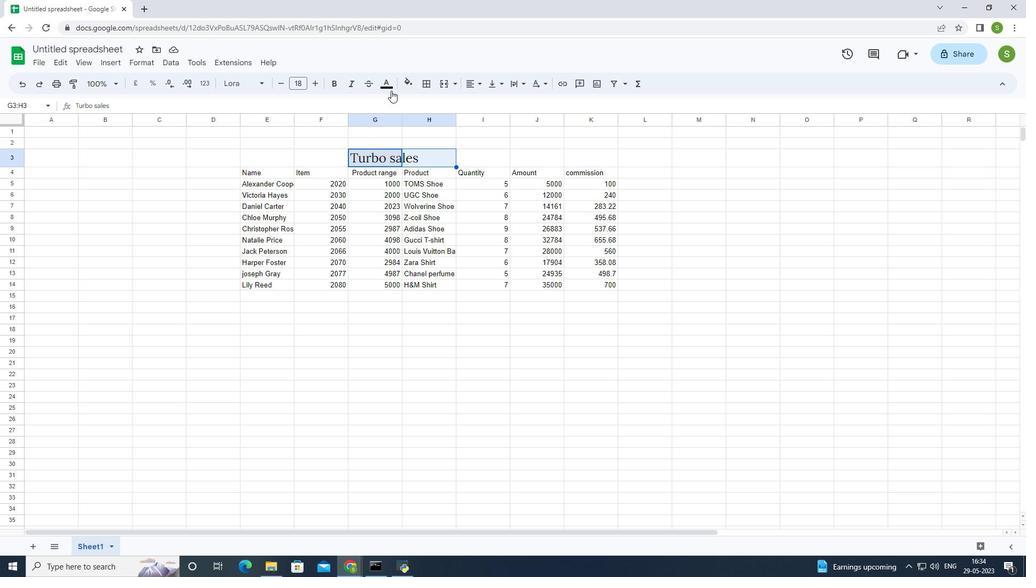 
Action: Mouse pressed left at (387, 81)
Screenshot: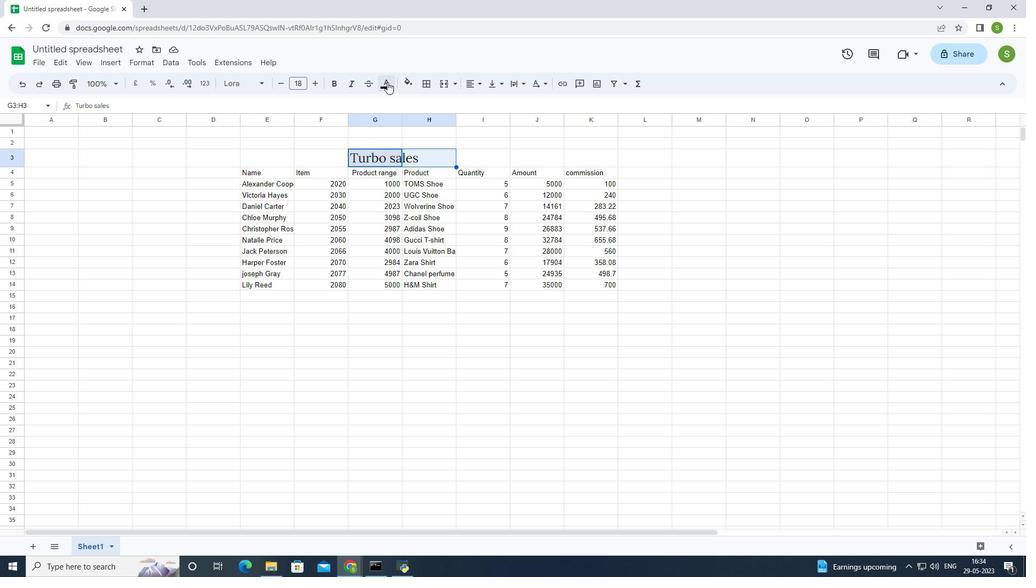 
Action: Mouse moved to (397, 187)
Screenshot: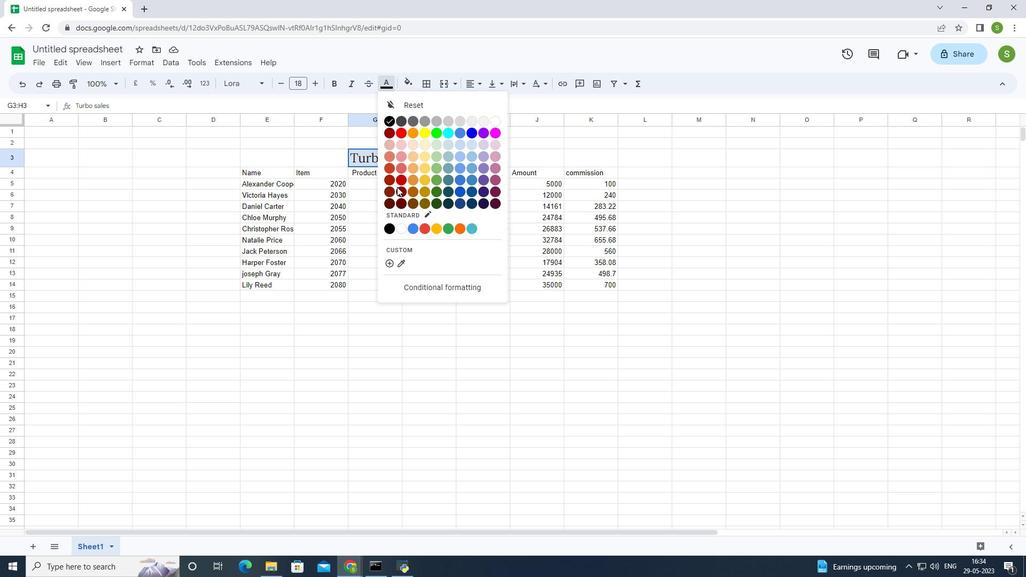 
Action: Mouse pressed left at (397, 187)
Screenshot: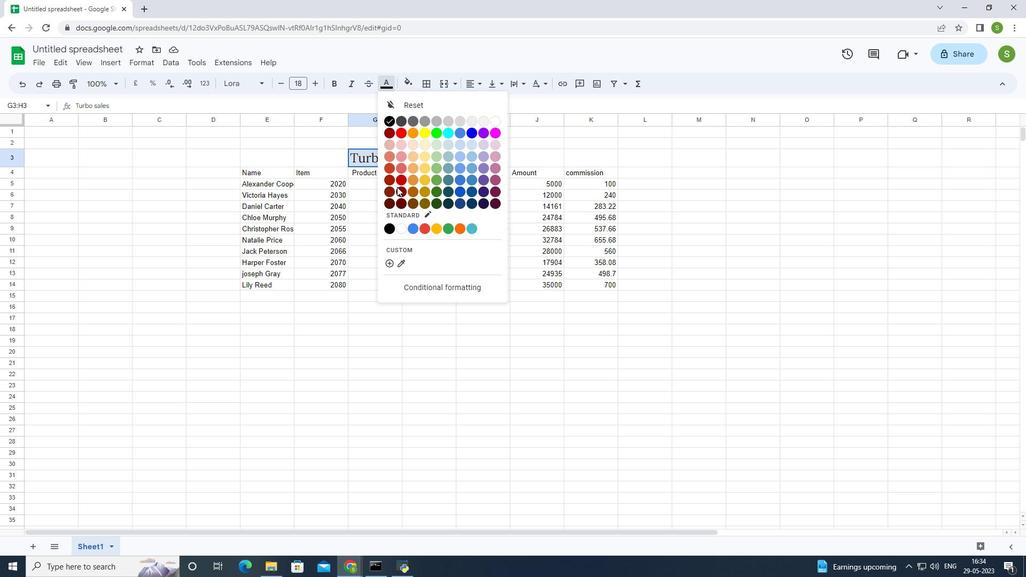 
Action: Mouse moved to (241, 171)
Screenshot: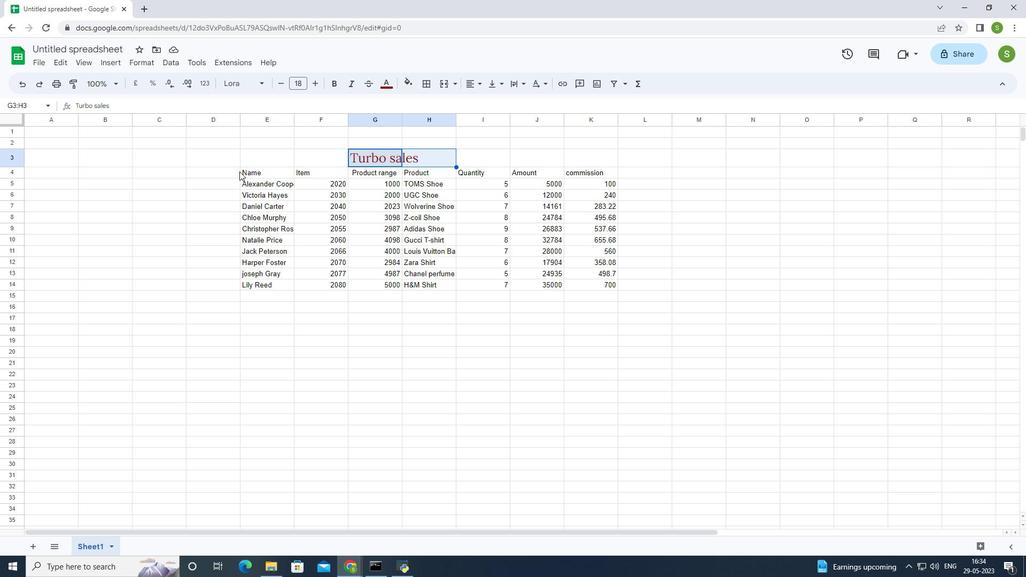 
Action: Mouse pressed left at (241, 171)
Screenshot: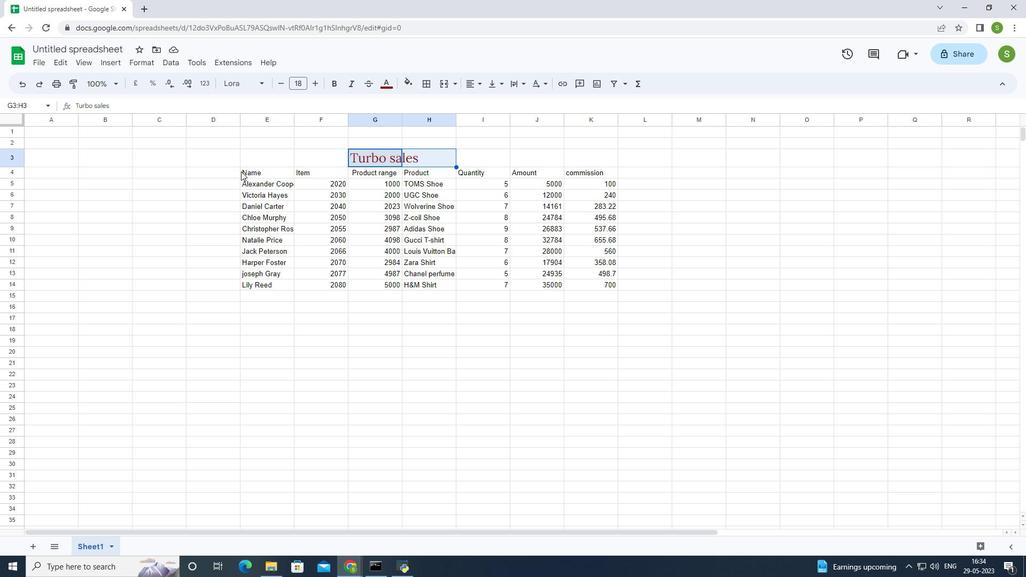 
Action: Mouse moved to (235, 87)
Screenshot: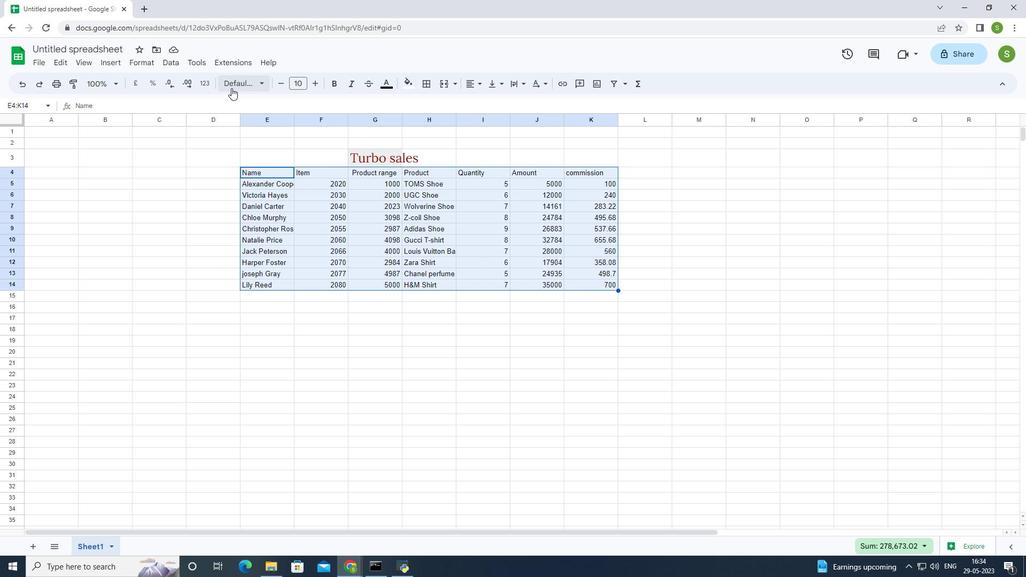 
Action: Mouse pressed left at (235, 87)
Screenshot: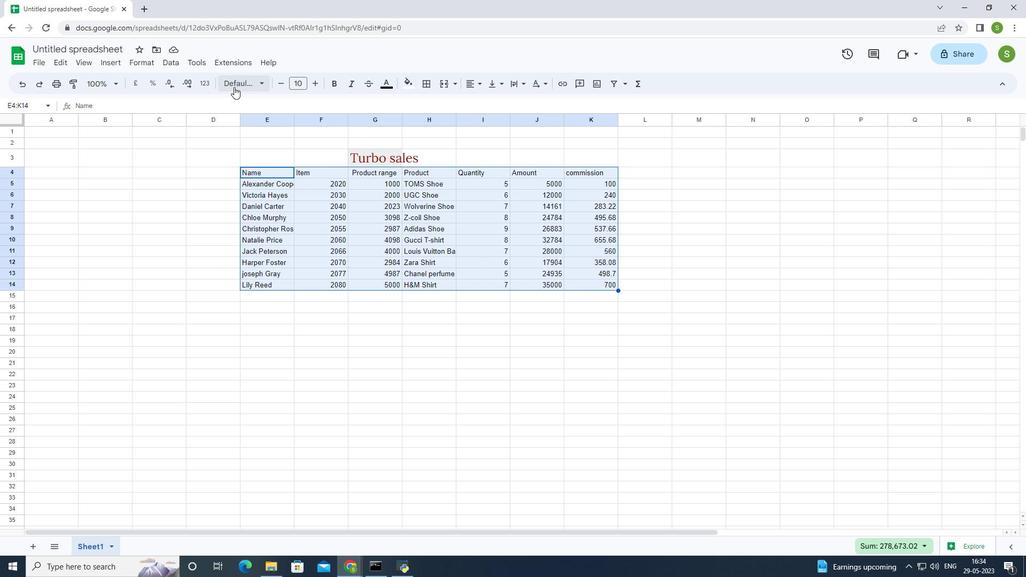 
Action: Mouse moved to (261, 105)
Screenshot: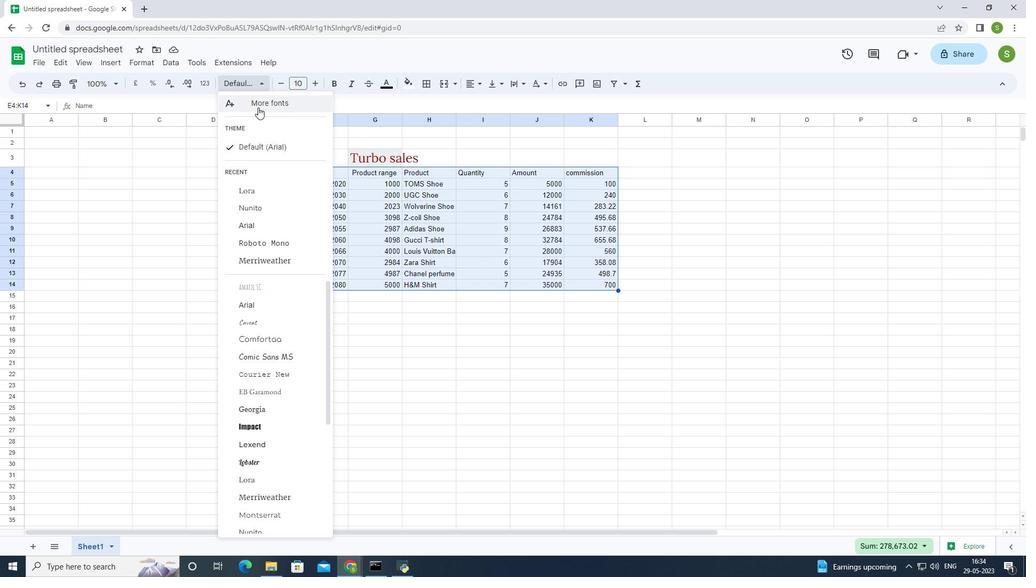
Action: Mouse pressed left at (261, 105)
Screenshot: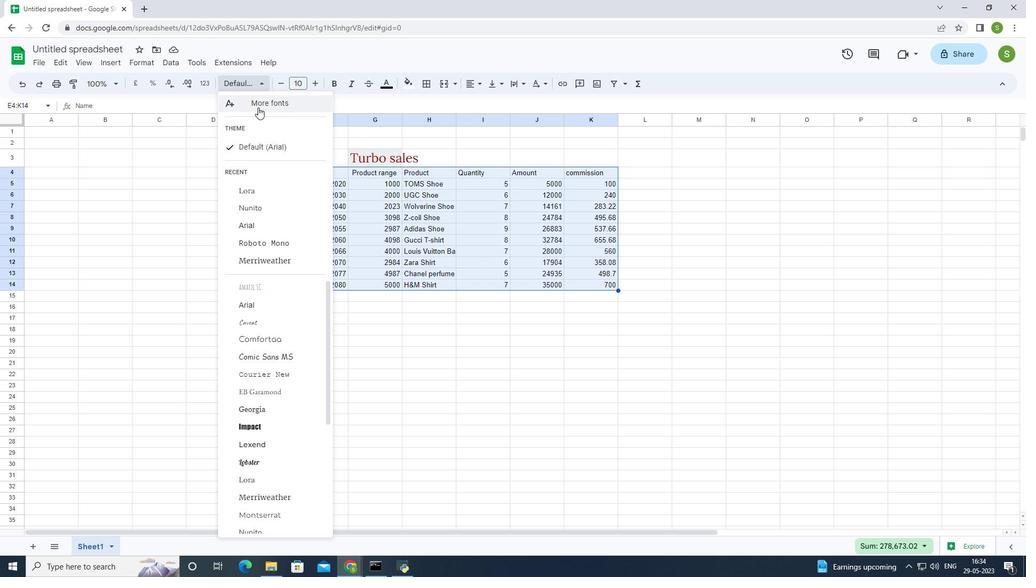 
Action: Mouse moved to (340, 206)
Screenshot: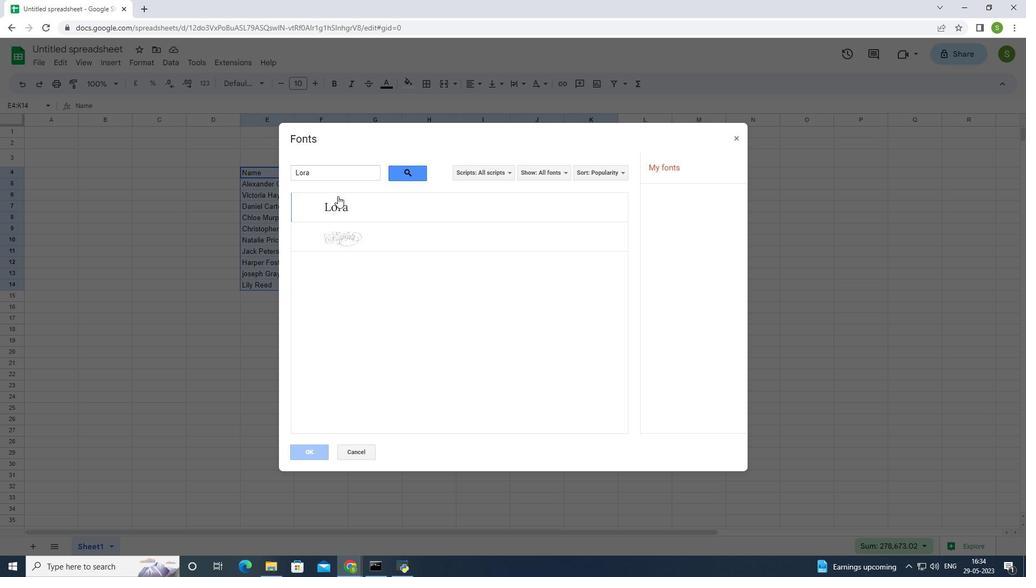 
Action: Mouse pressed left at (340, 206)
Screenshot: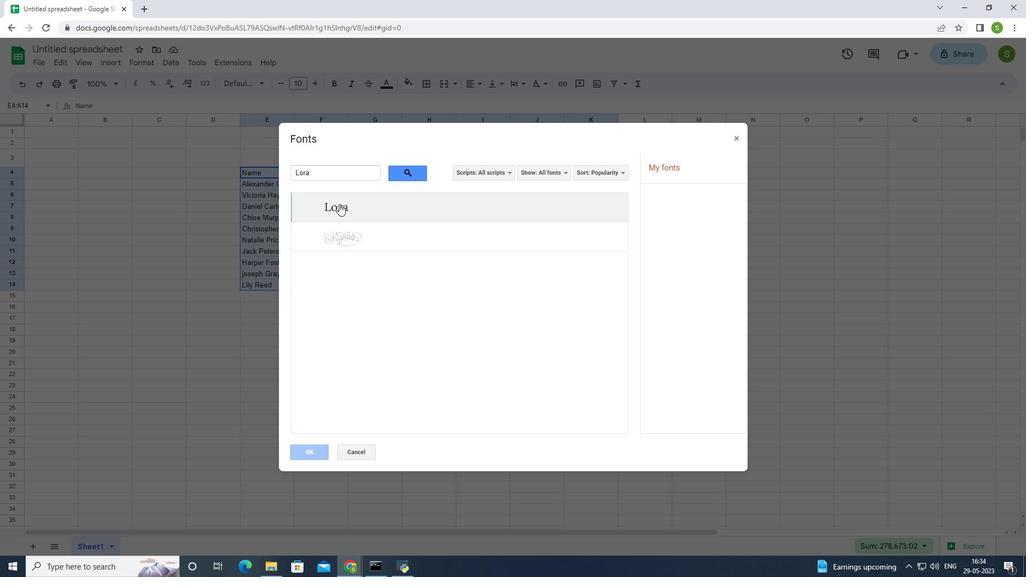 
Action: Mouse moved to (309, 456)
Screenshot: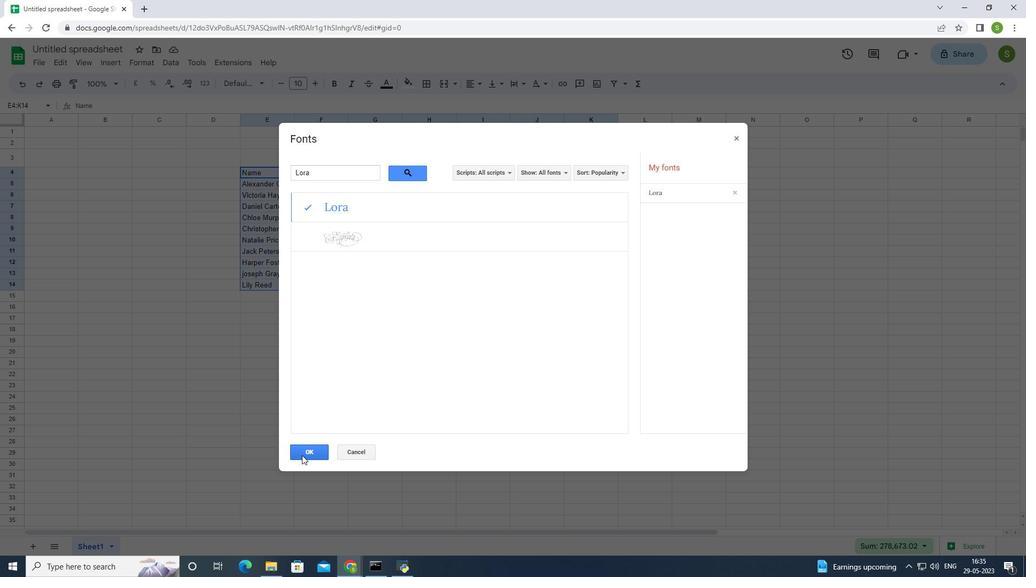 
Action: Mouse pressed left at (309, 456)
Screenshot: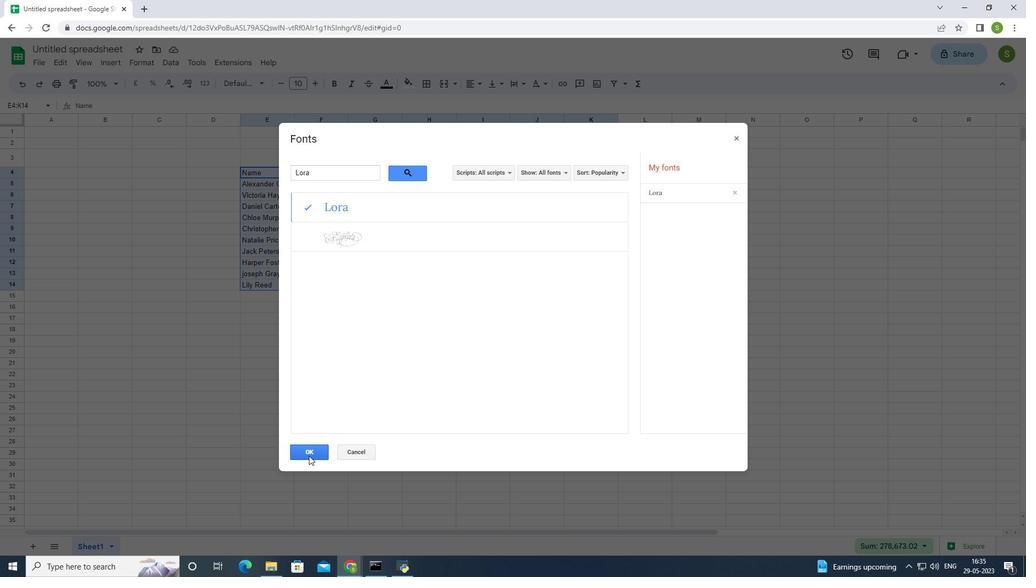 
Action: Mouse moved to (280, 83)
Screenshot: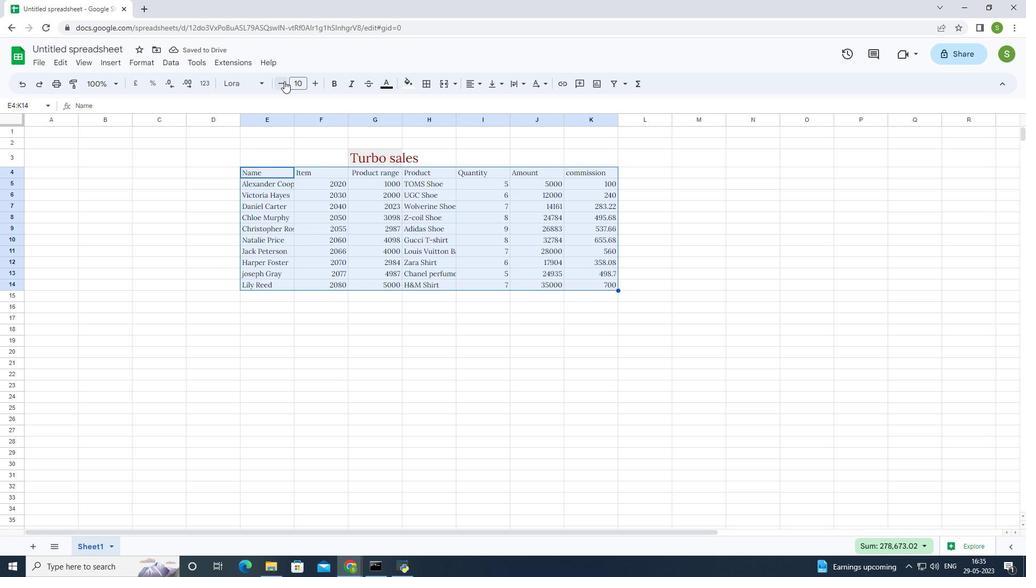 
Action: Mouse pressed left at (280, 83)
Screenshot: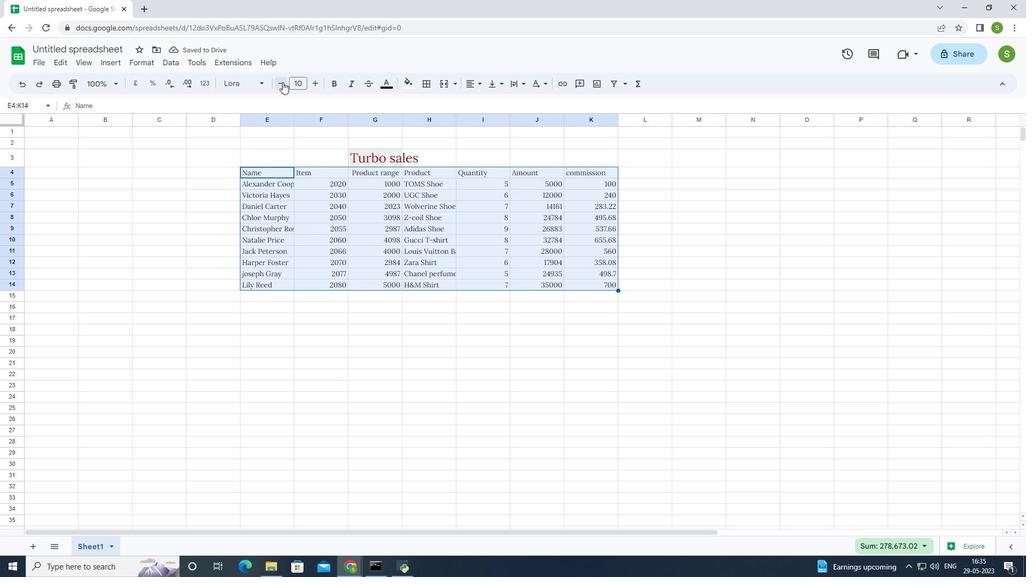 
Action: Mouse moved to (476, 83)
Screenshot: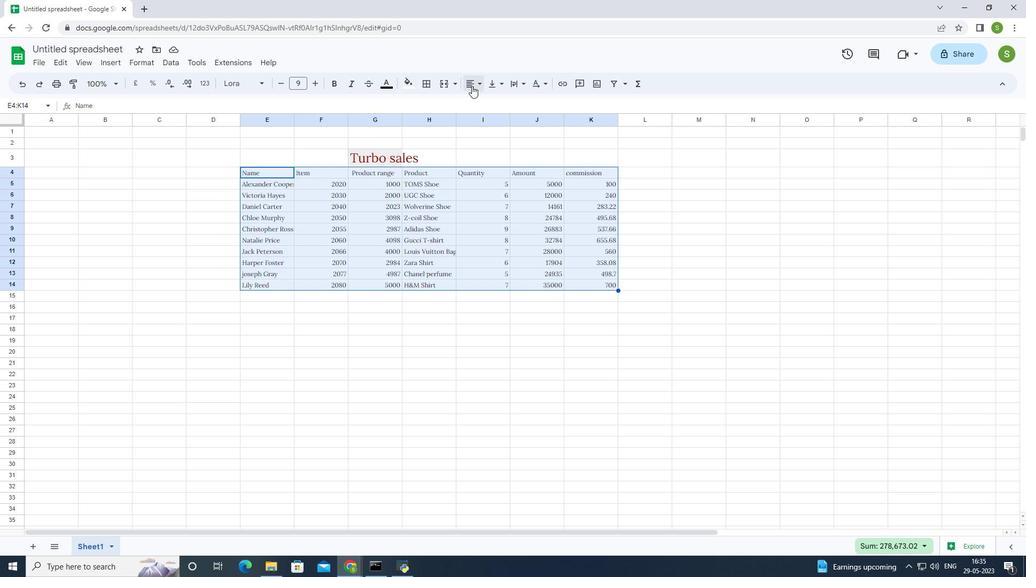 
Action: Mouse pressed left at (476, 83)
Screenshot: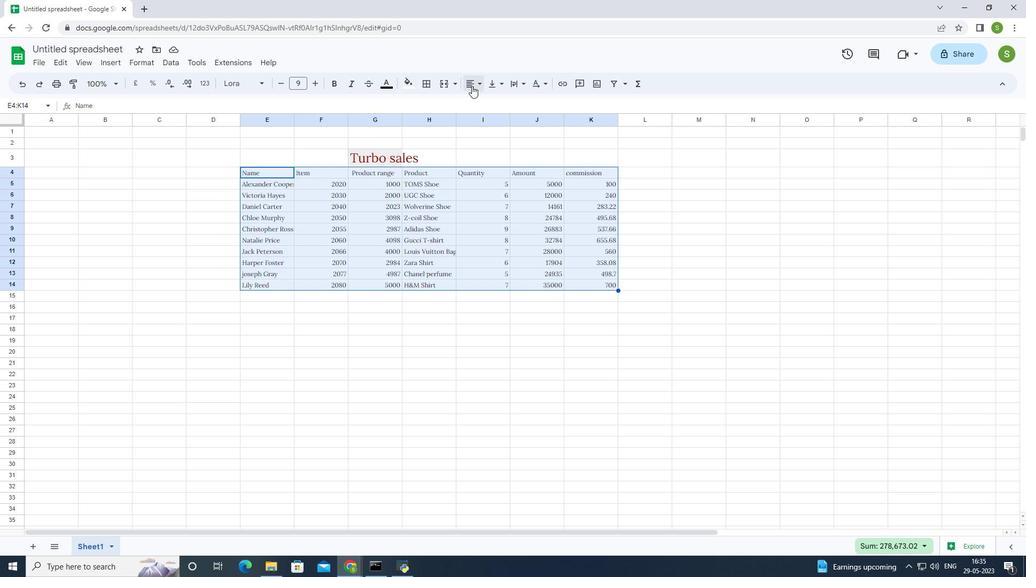 
Action: Mouse moved to (492, 100)
Screenshot: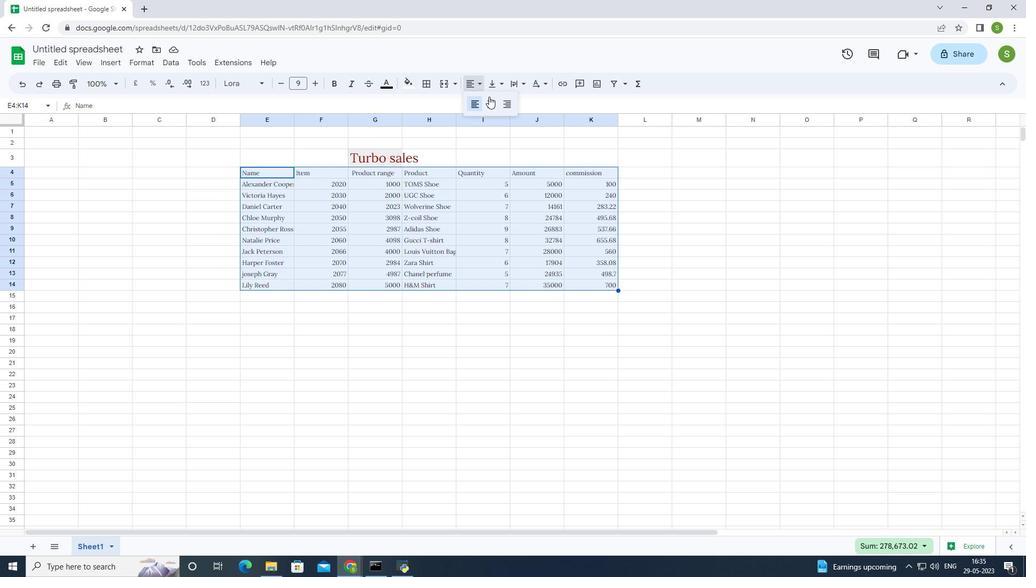 
Action: Mouse pressed left at (492, 100)
Screenshot: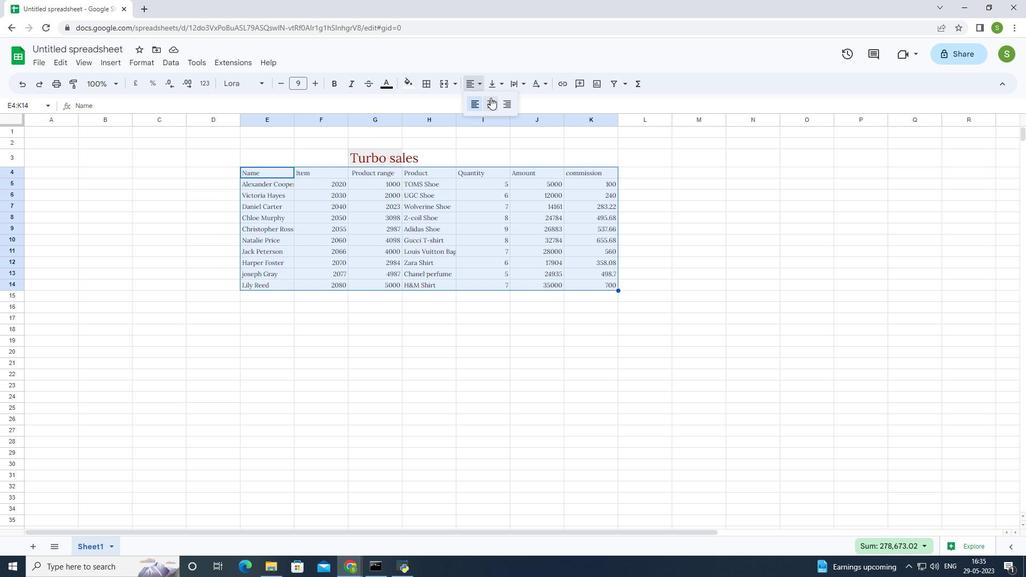
Action: Mouse moved to (386, 160)
Screenshot: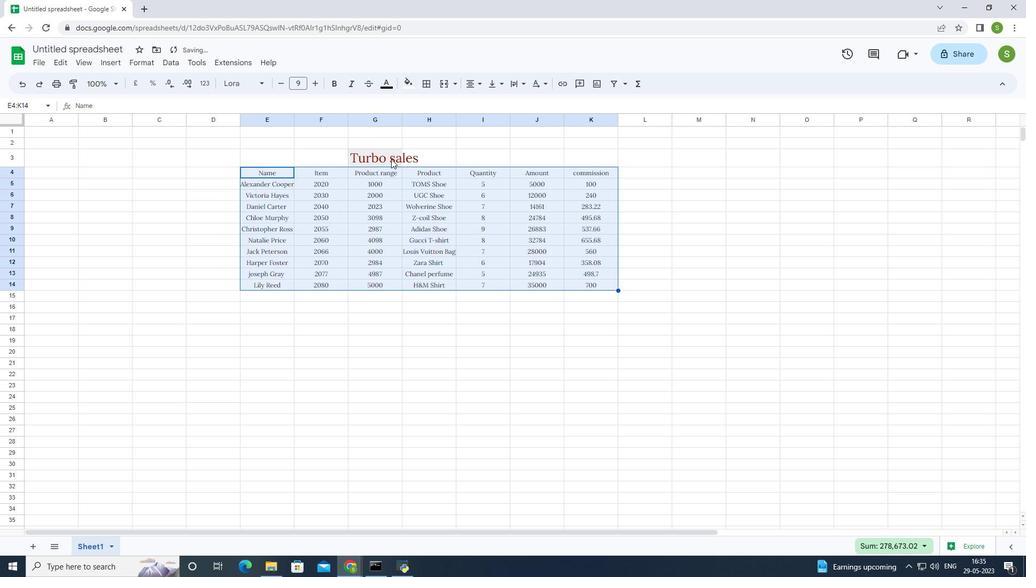 
Action: Mouse pressed left at (386, 160)
Screenshot: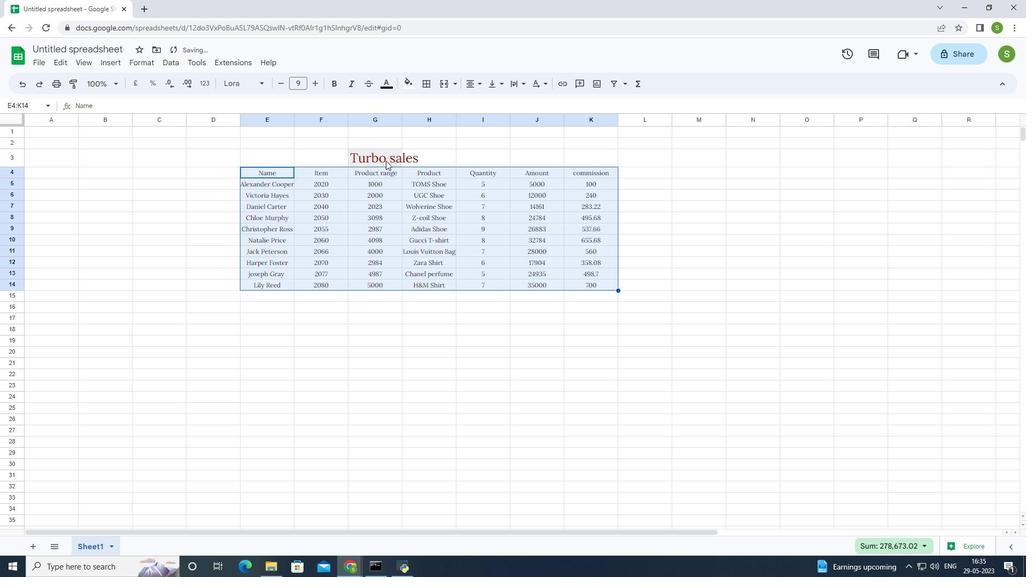 
Action: Mouse moved to (484, 79)
Screenshot: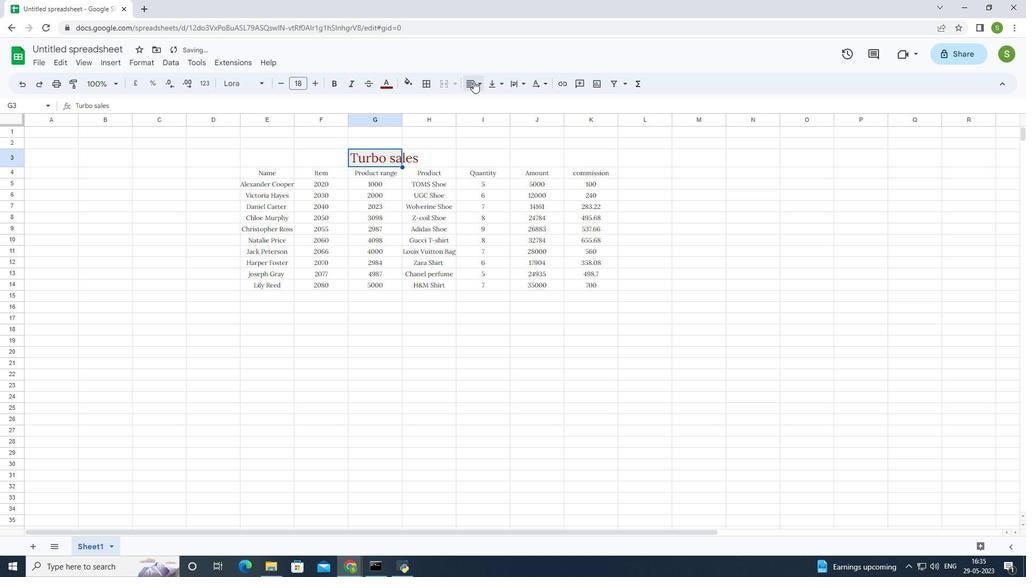 
Action: Mouse pressed left at (484, 79)
Screenshot: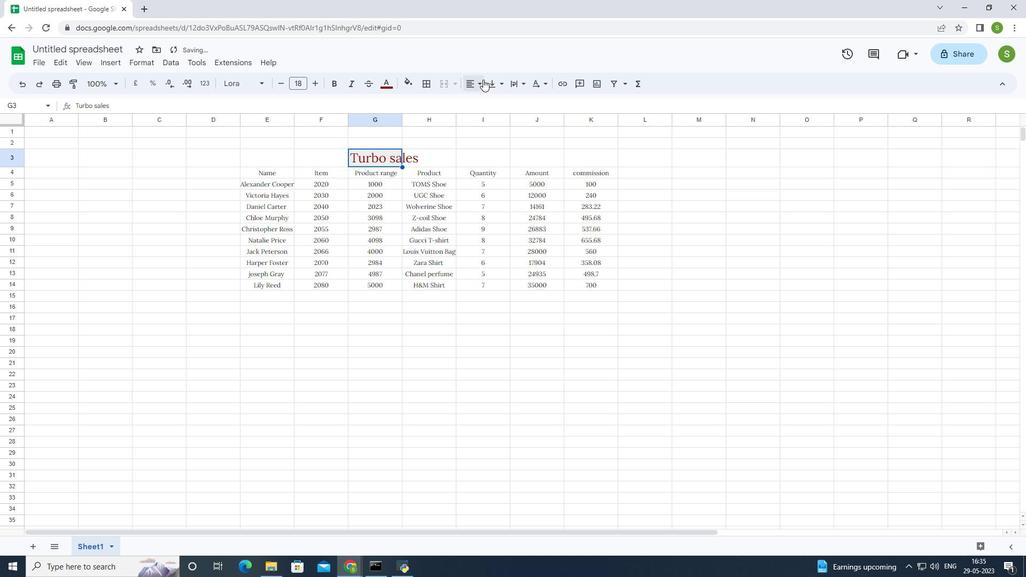 
Action: Mouse moved to (489, 99)
Screenshot: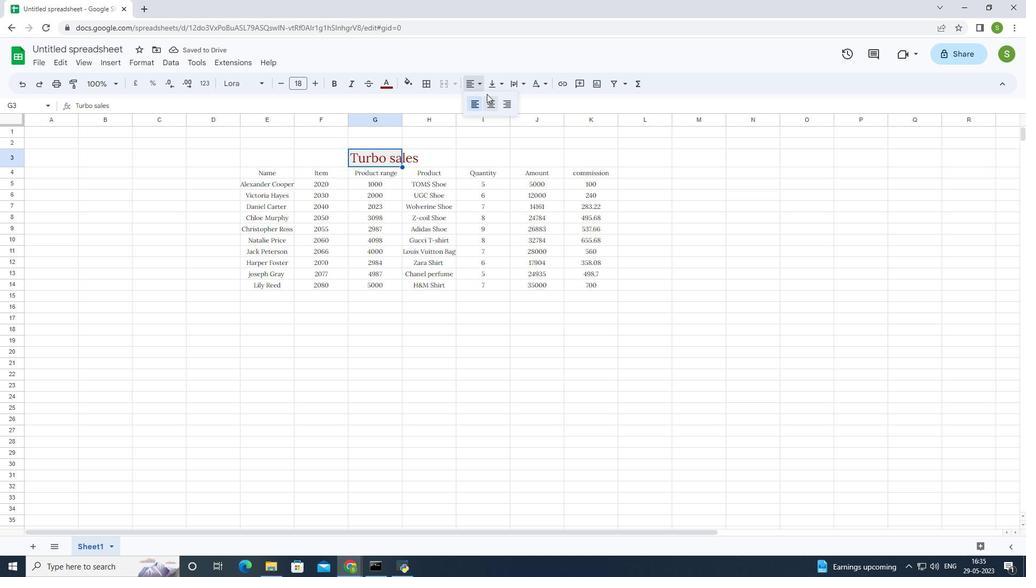 
Action: Mouse pressed left at (489, 99)
Screenshot: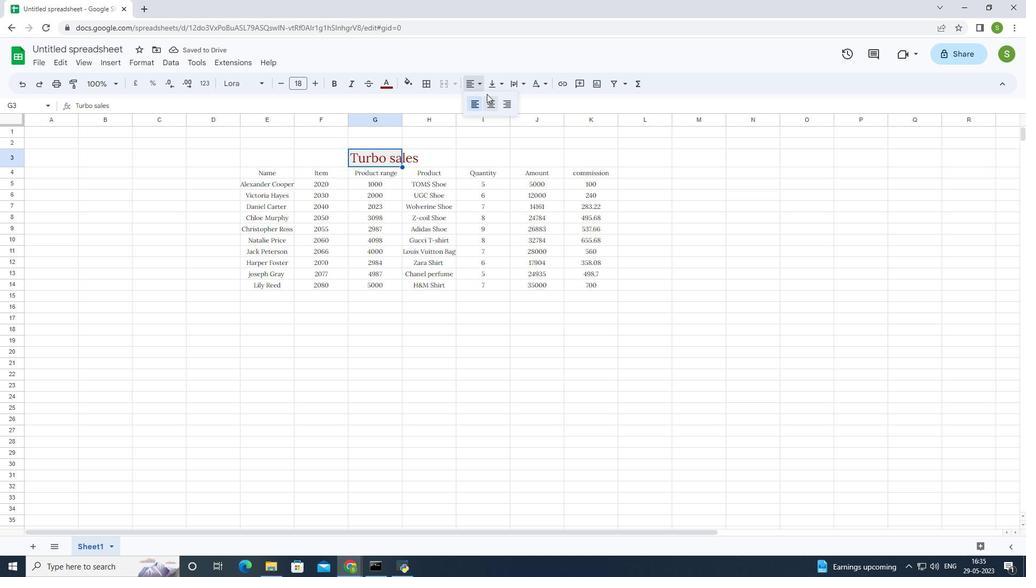 
Action: Mouse moved to (205, 281)
Screenshot: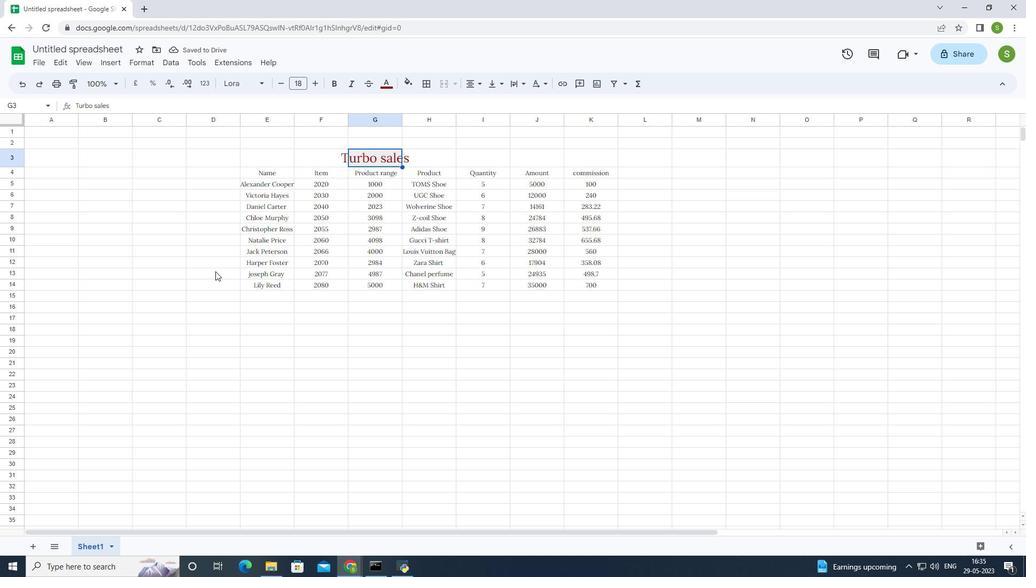 
